 Task: Search one way flight ticket for 3 adults, 3 children in business from Des Moines: Des Moines International Airport to Jacksonville: Albert J. Ellis Airport on 5-3-2023. Choice of flights is Sun country airlines. Number of bags: 4 checked bags. Price is upto 79000. Outbound departure time preference is 0:00. Flight should be less emission only.
Action: Mouse moved to (357, 300)
Screenshot: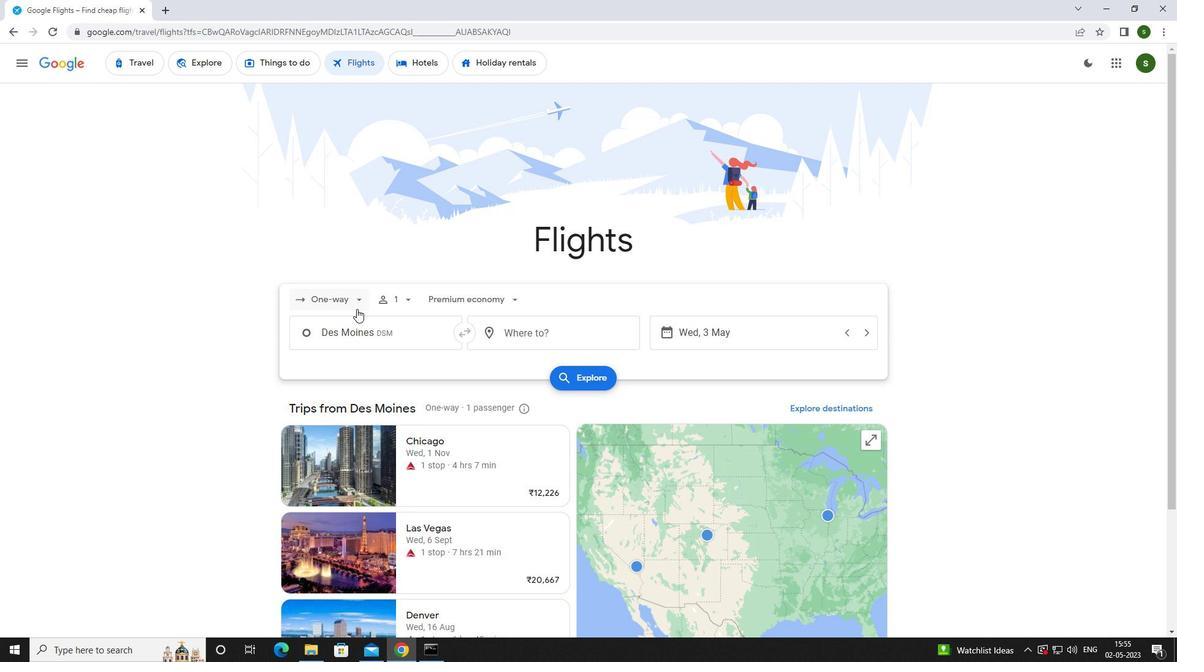 
Action: Mouse pressed left at (357, 300)
Screenshot: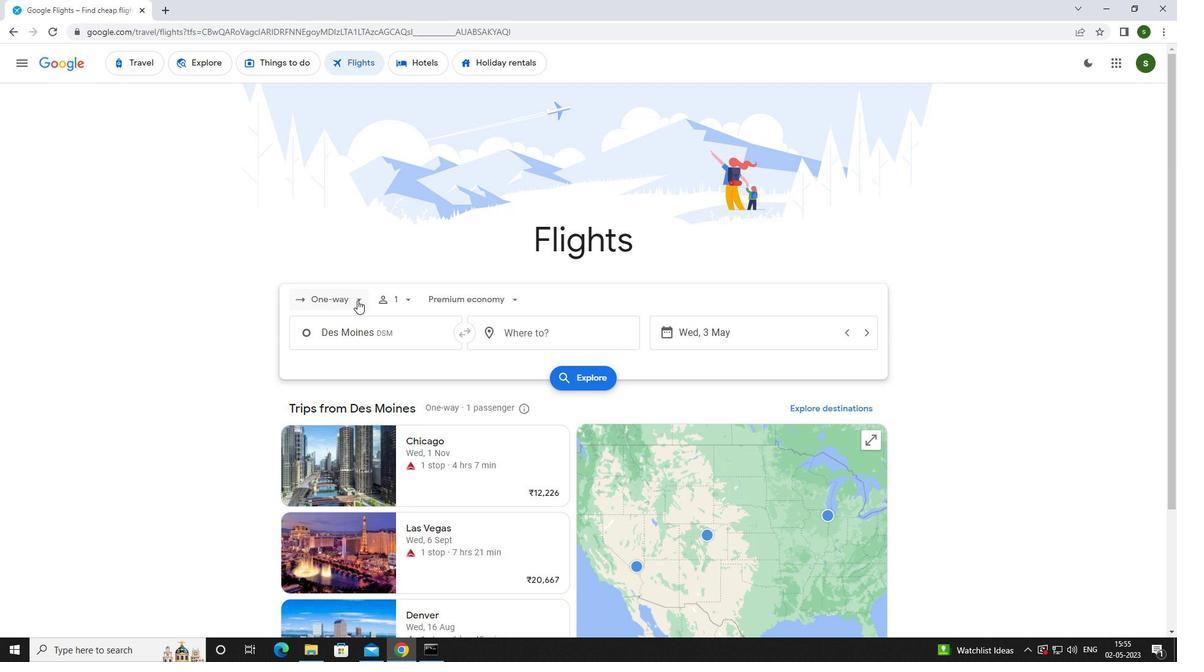 
Action: Mouse moved to (357, 353)
Screenshot: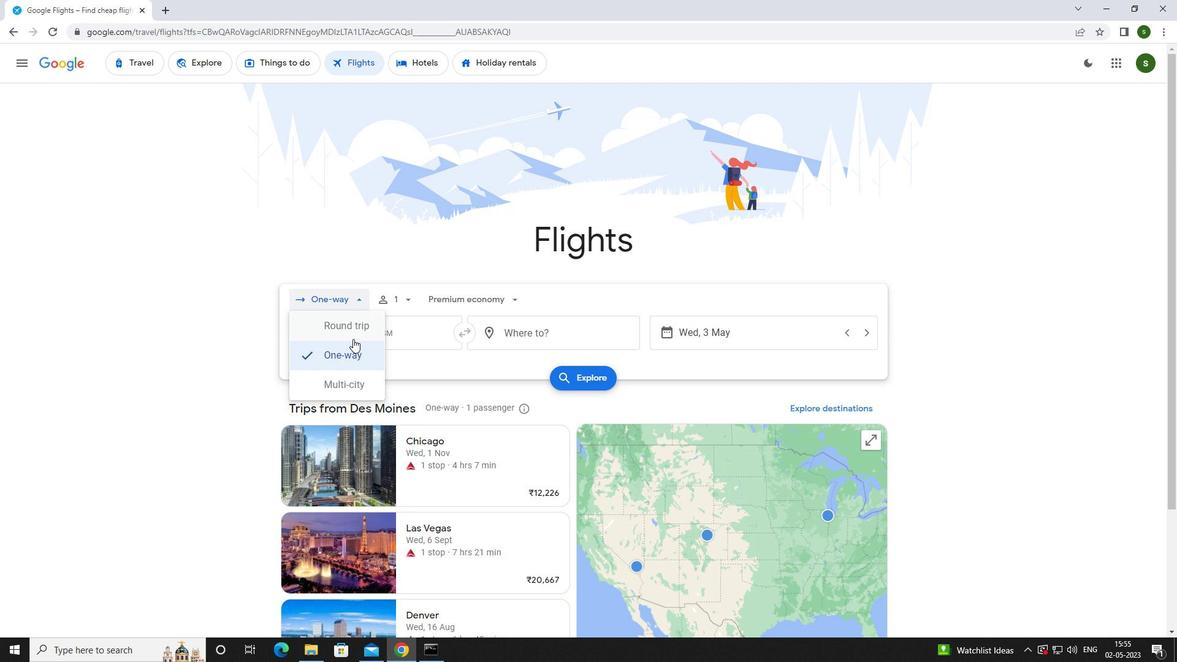 
Action: Mouse pressed left at (357, 353)
Screenshot: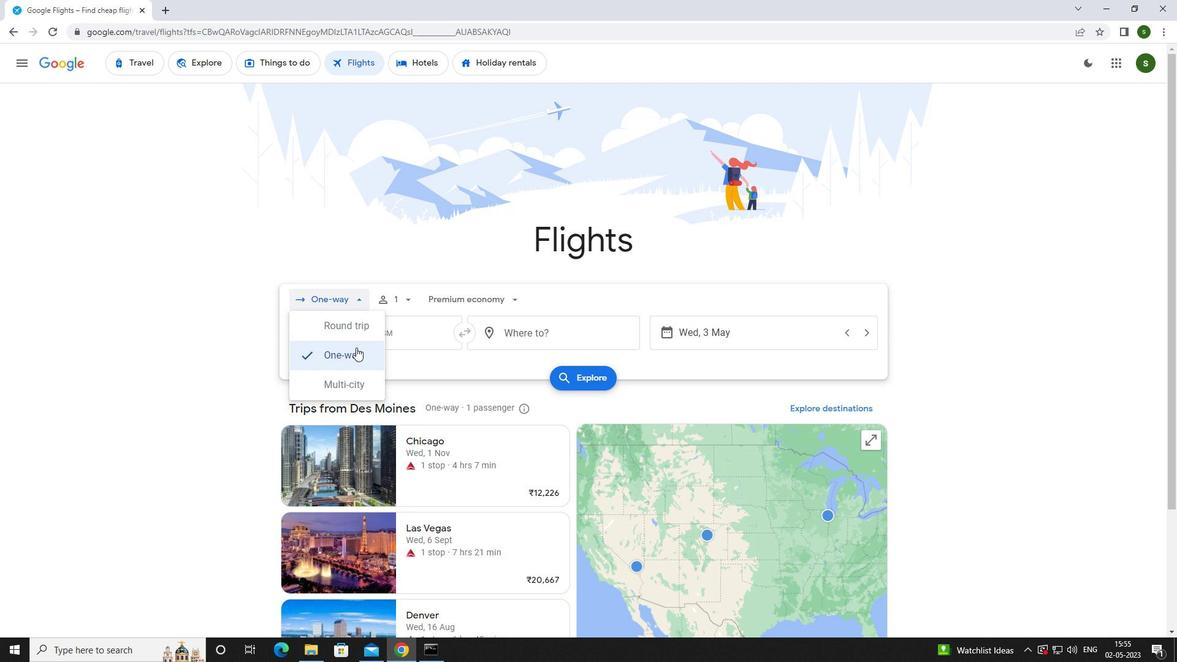 
Action: Mouse moved to (390, 294)
Screenshot: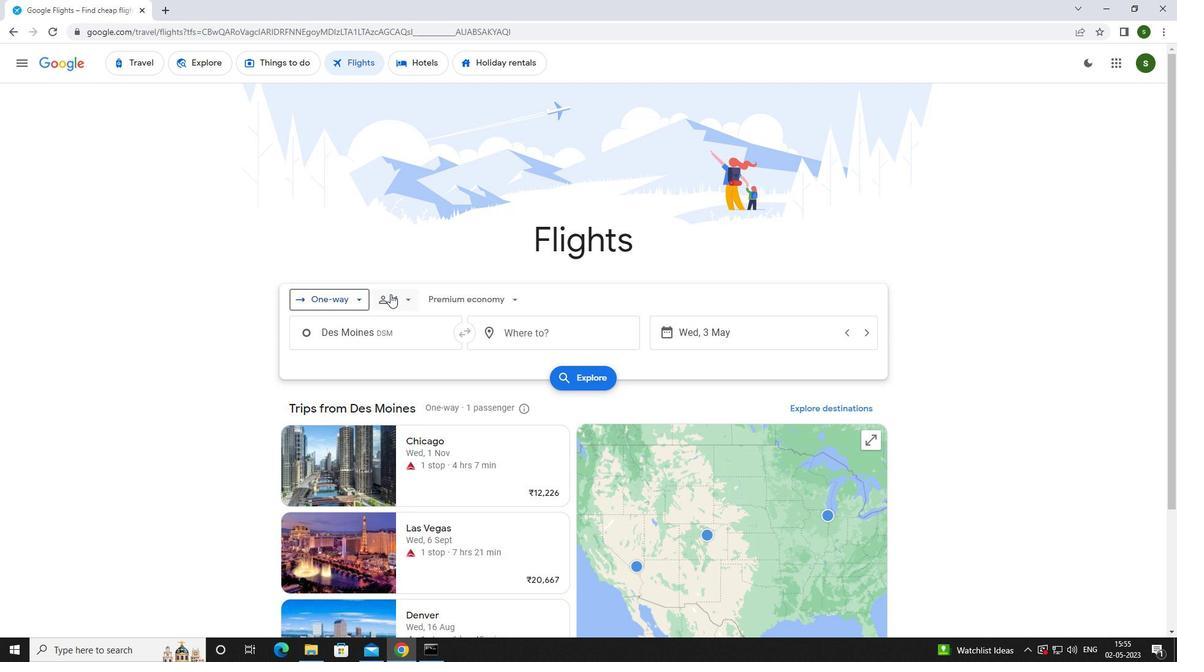 
Action: Mouse pressed left at (390, 294)
Screenshot: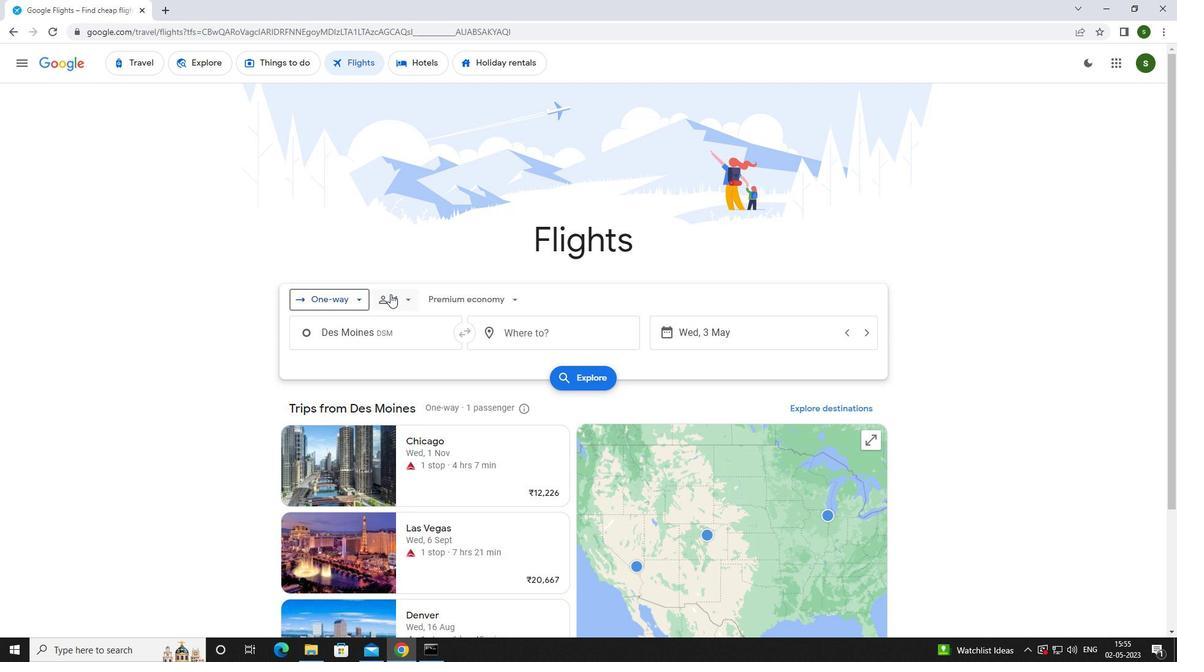 
Action: Mouse moved to (491, 330)
Screenshot: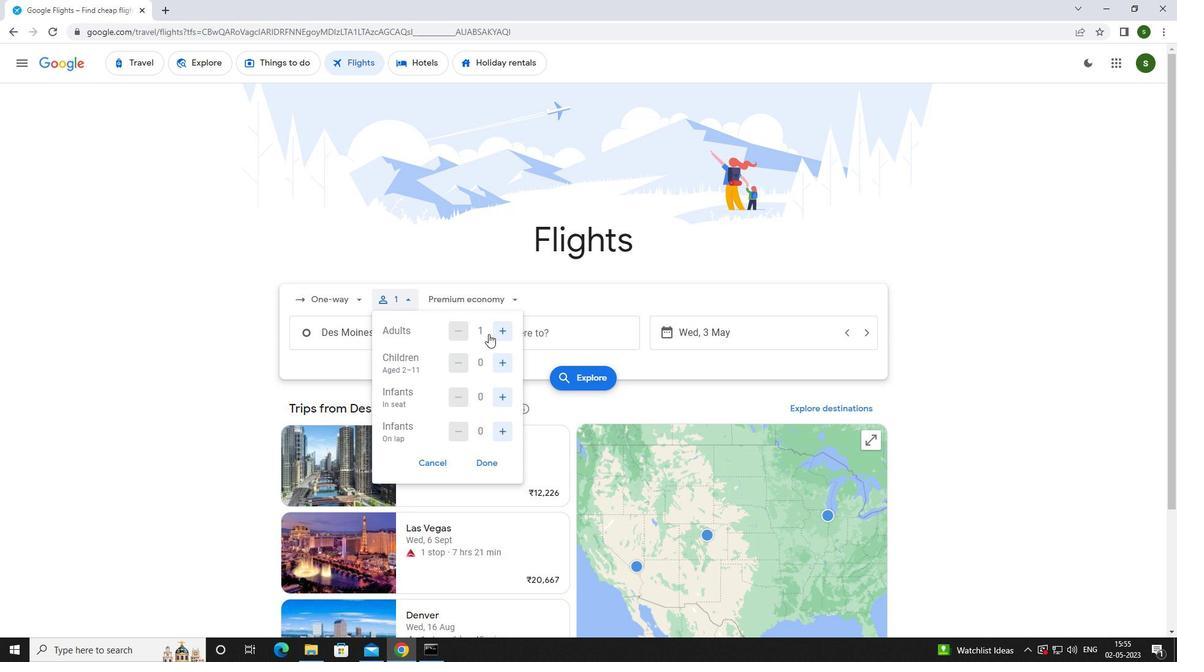 
Action: Mouse pressed left at (491, 330)
Screenshot: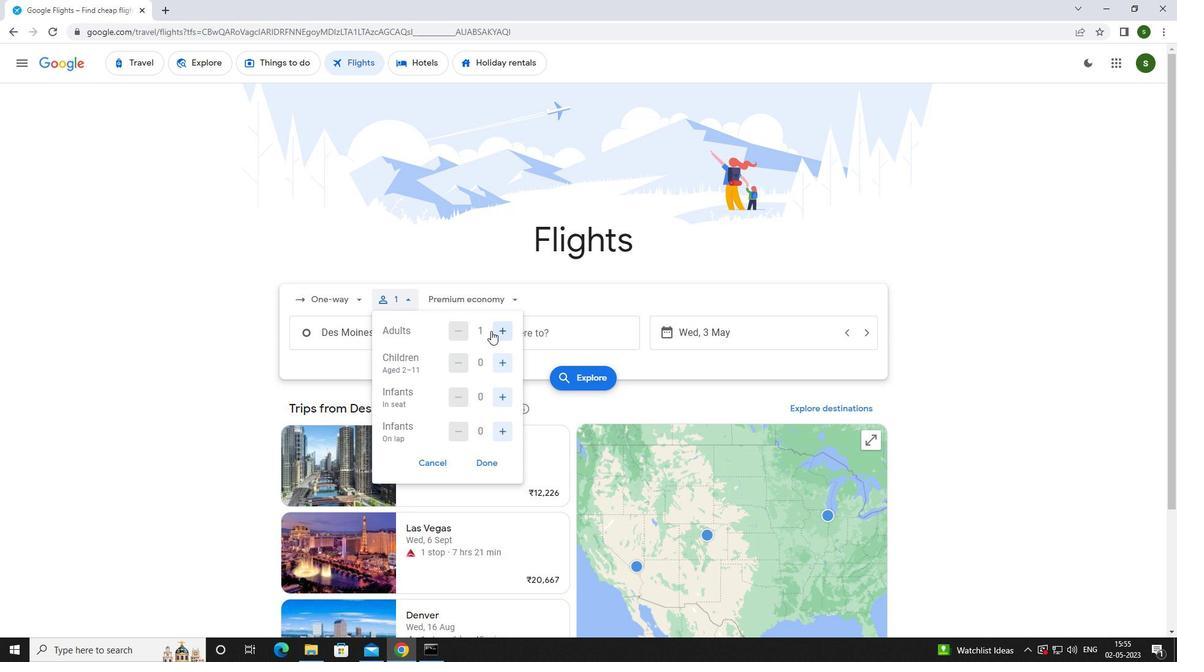 
Action: Mouse moved to (493, 330)
Screenshot: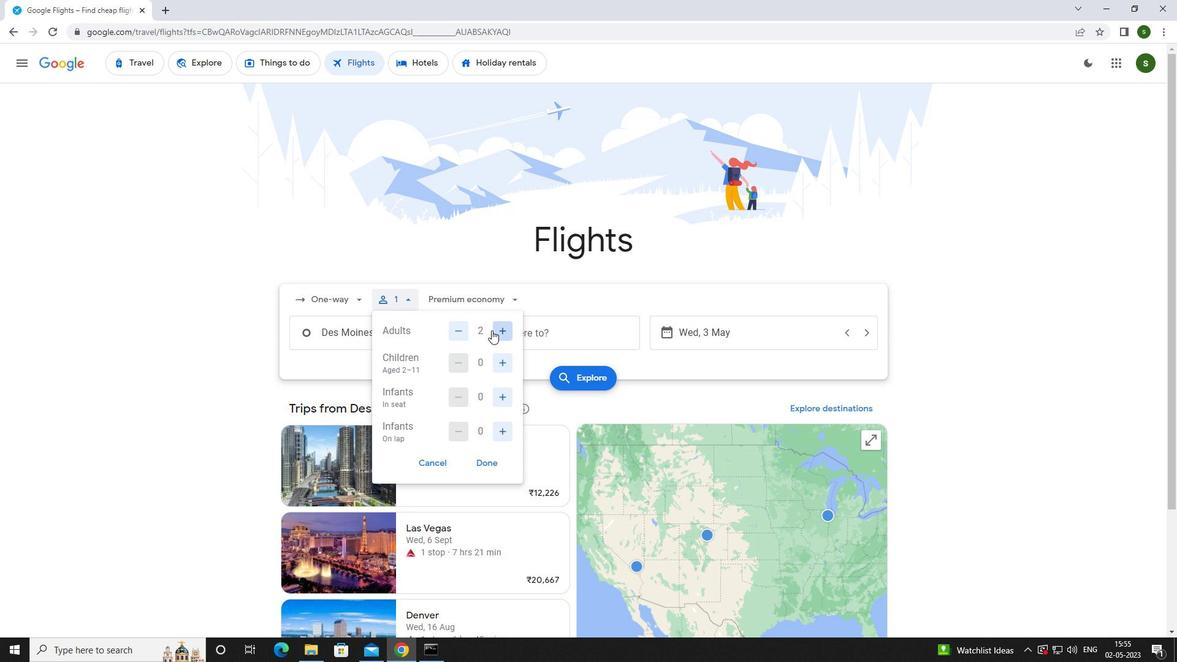 
Action: Mouse pressed left at (493, 330)
Screenshot: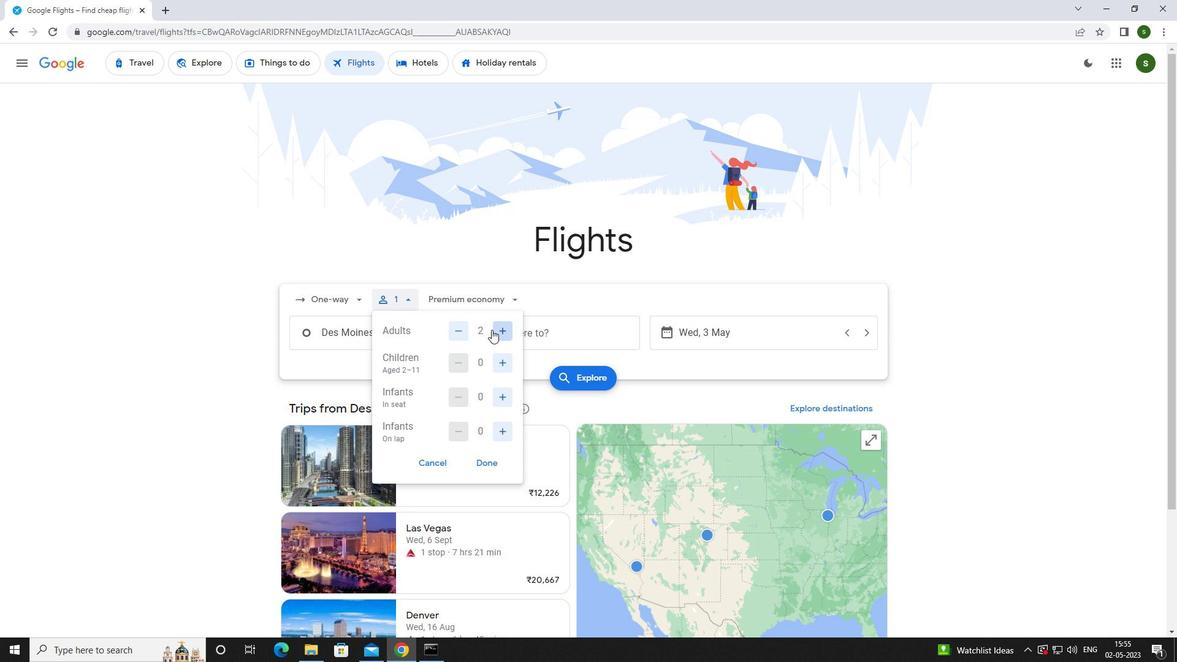 
Action: Mouse moved to (504, 360)
Screenshot: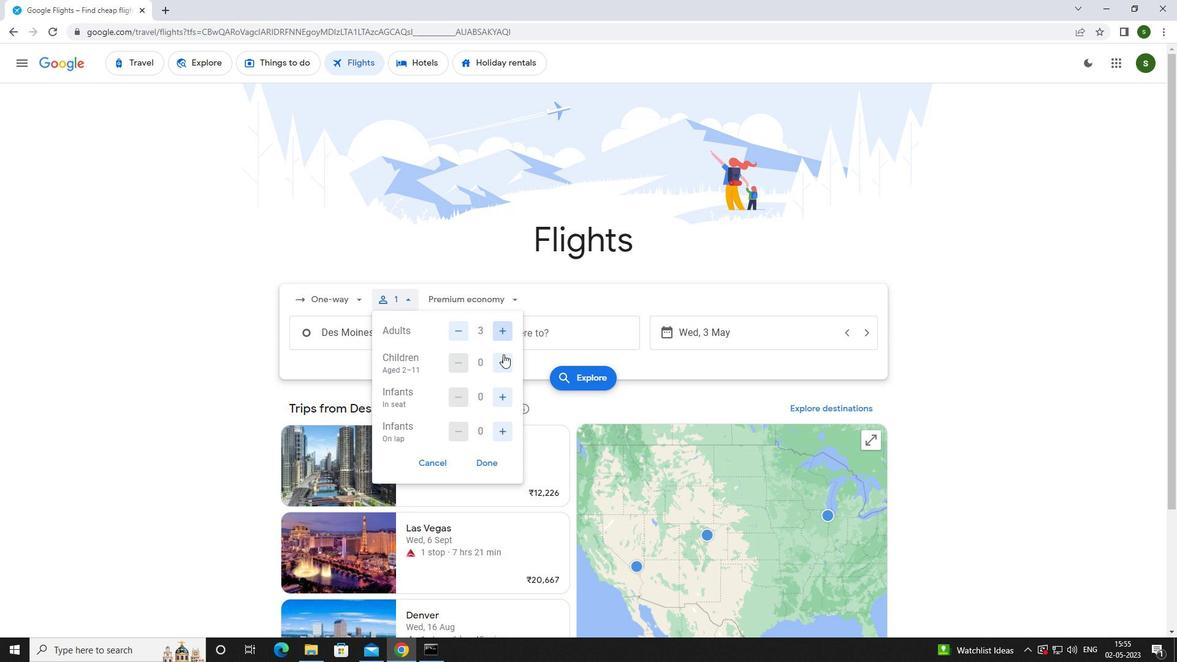 
Action: Mouse pressed left at (504, 360)
Screenshot: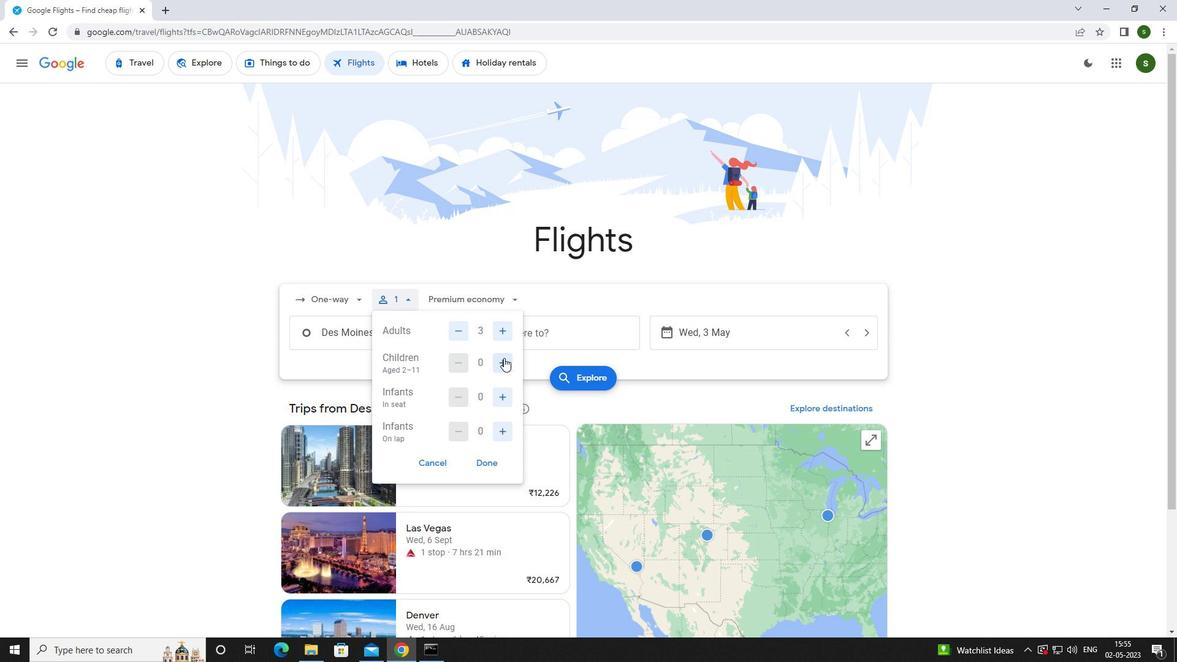 
Action: Mouse pressed left at (504, 360)
Screenshot: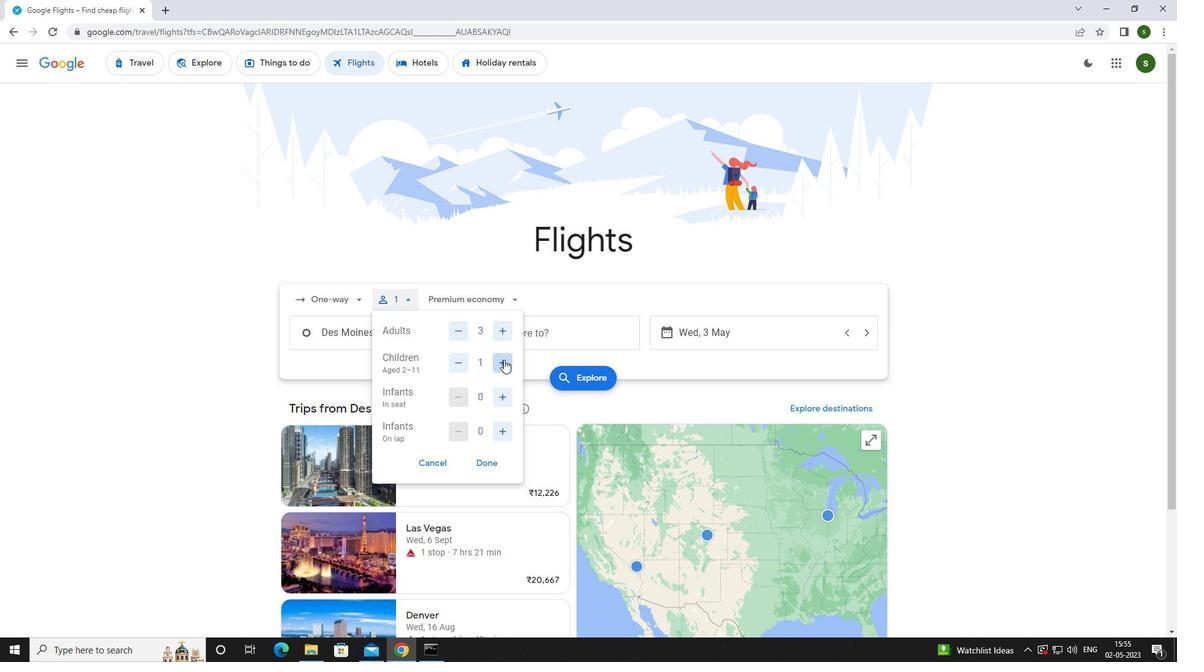
Action: Mouse pressed left at (504, 360)
Screenshot: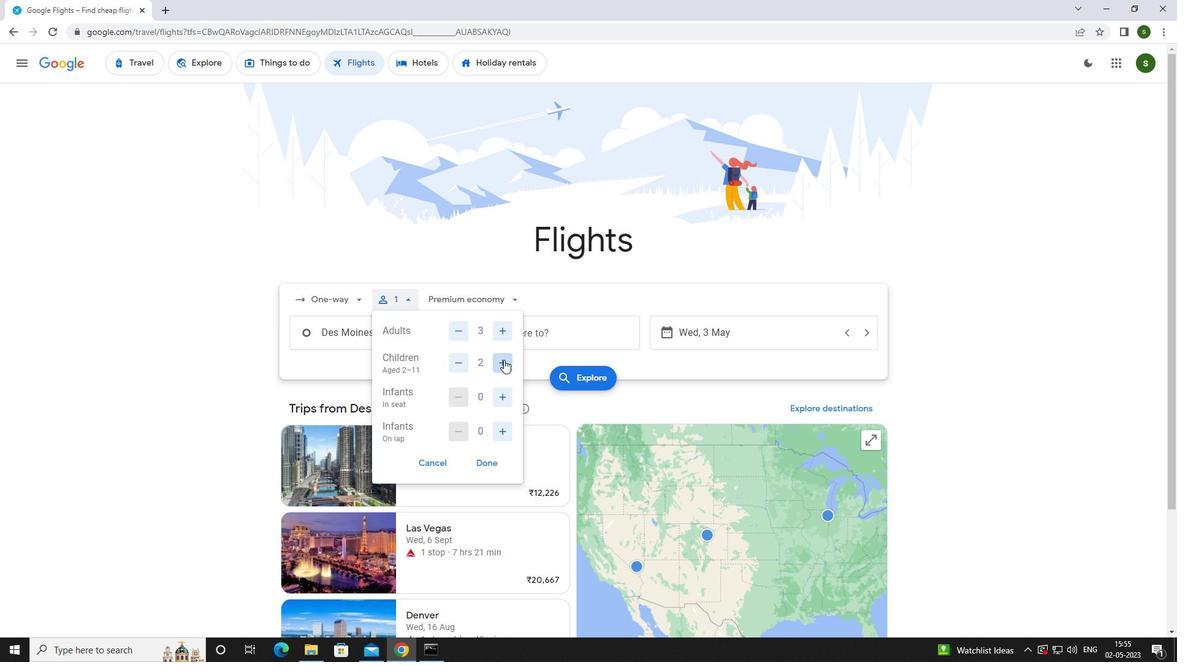 
Action: Mouse moved to (488, 295)
Screenshot: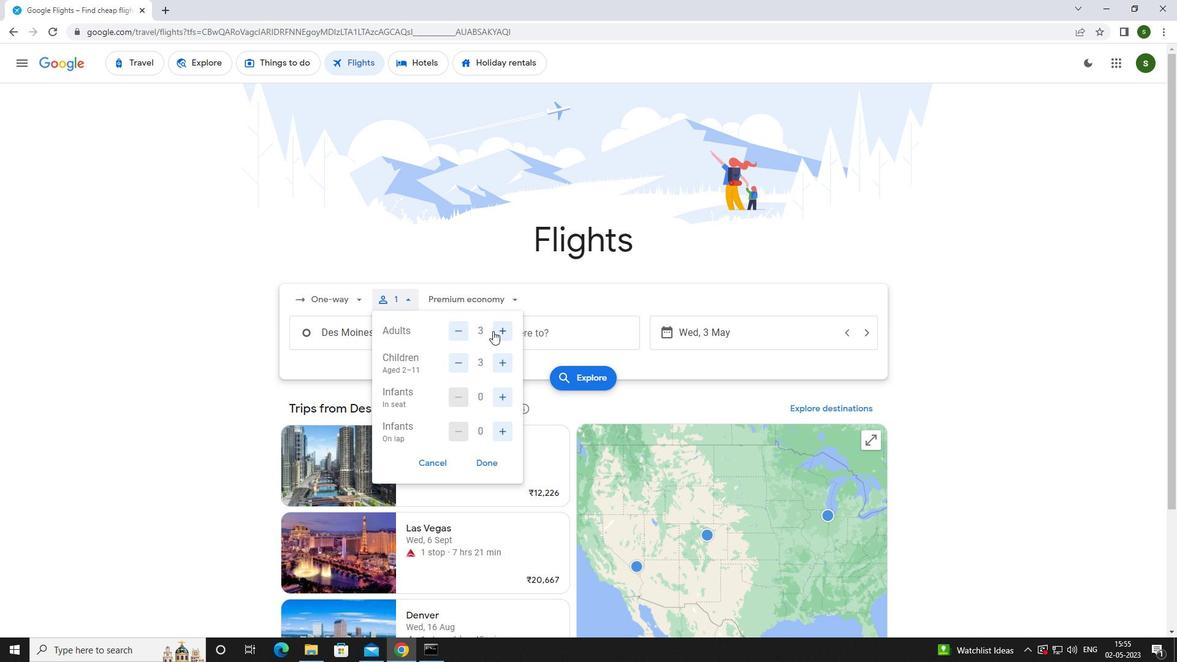 
Action: Mouse pressed left at (488, 295)
Screenshot: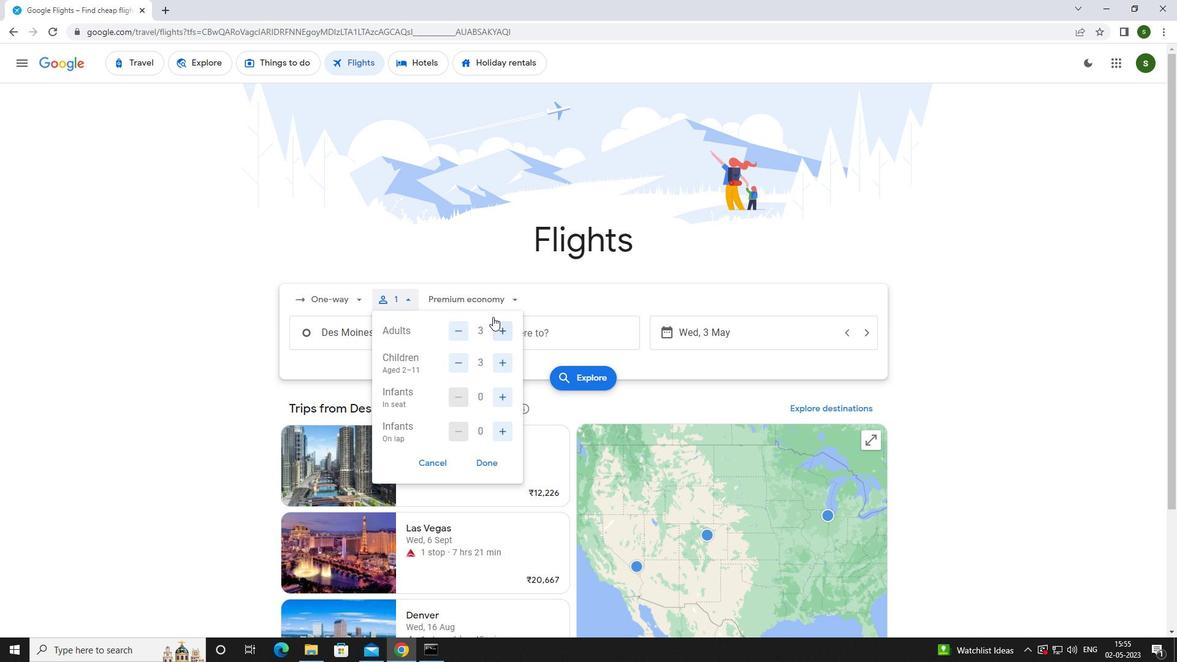 
Action: Mouse moved to (504, 382)
Screenshot: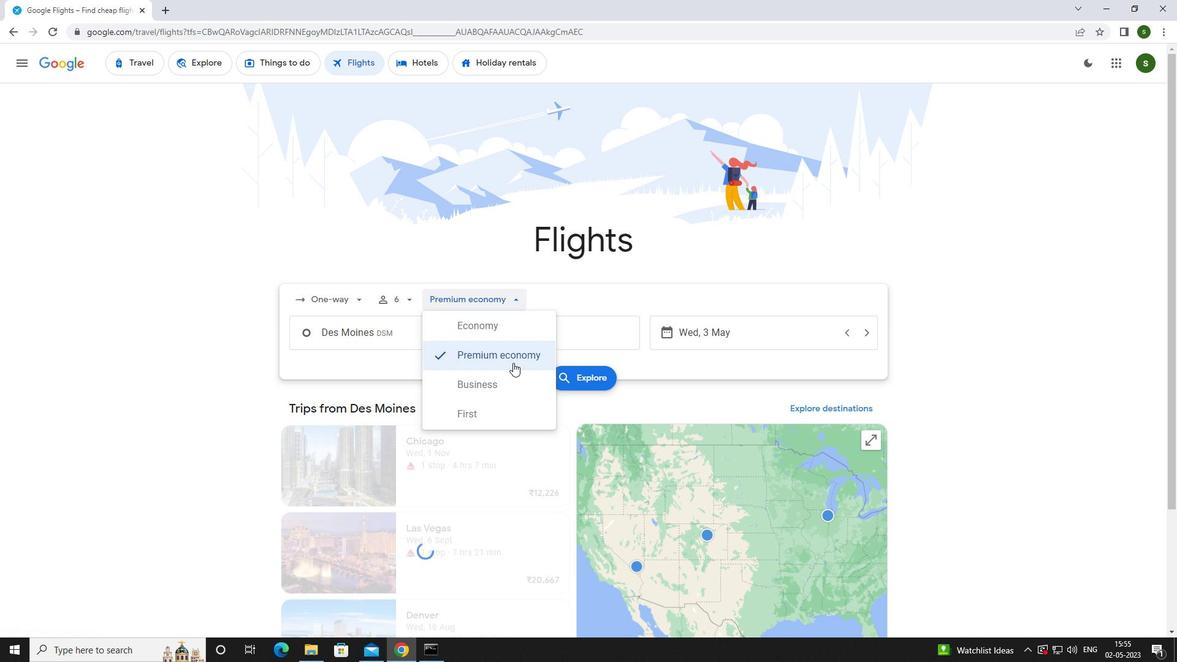 
Action: Mouse pressed left at (504, 382)
Screenshot: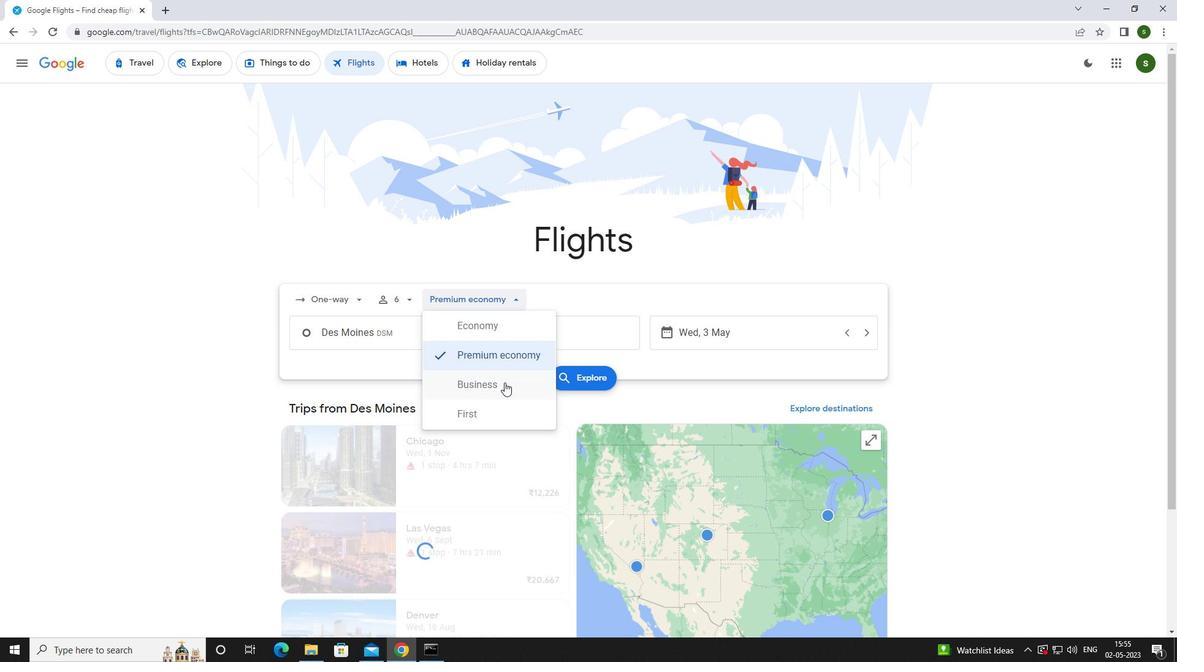 
Action: Mouse moved to (416, 336)
Screenshot: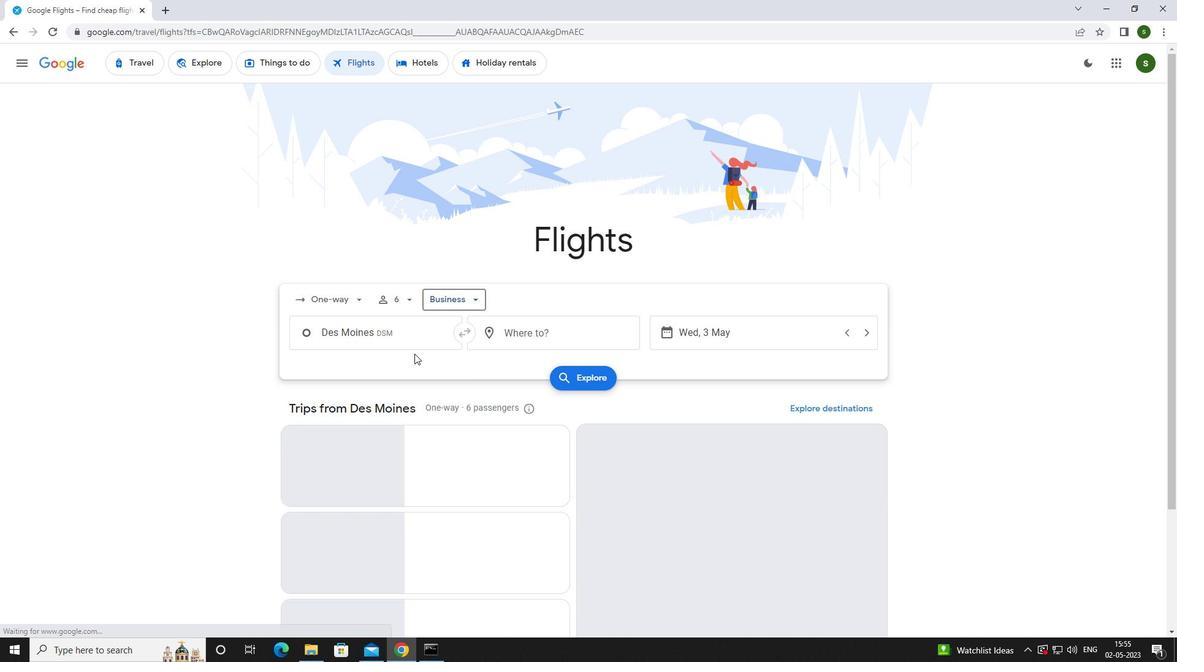
Action: Mouse pressed left at (416, 336)
Screenshot: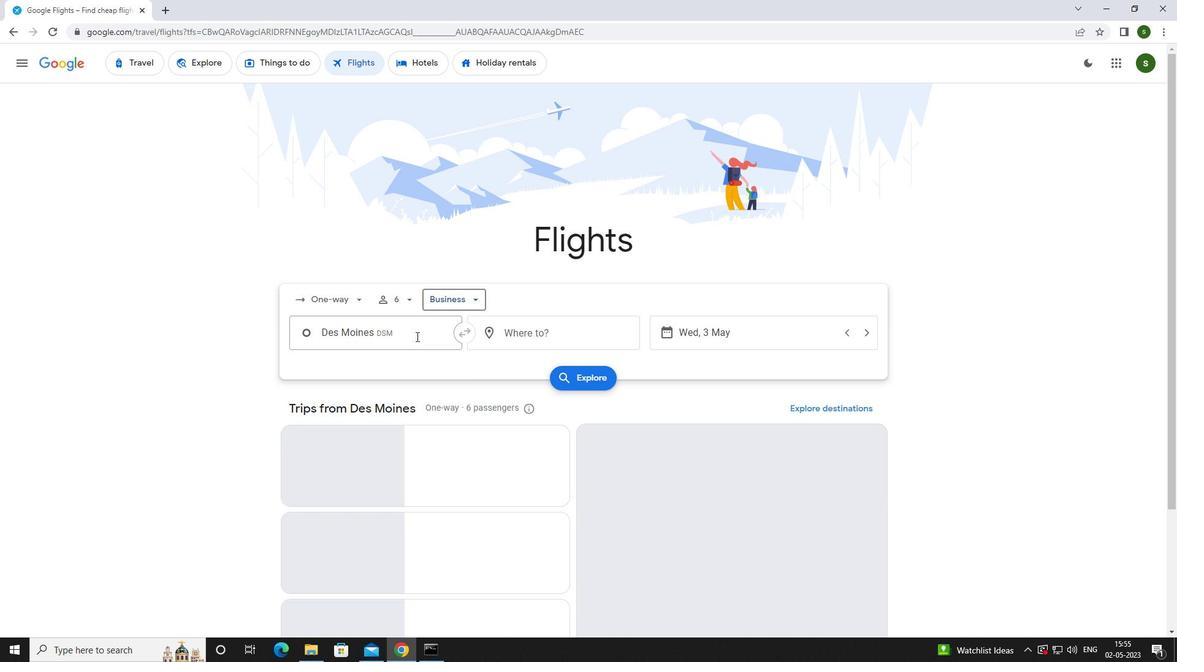 
Action: Mouse moved to (421, 336)
Screenshot: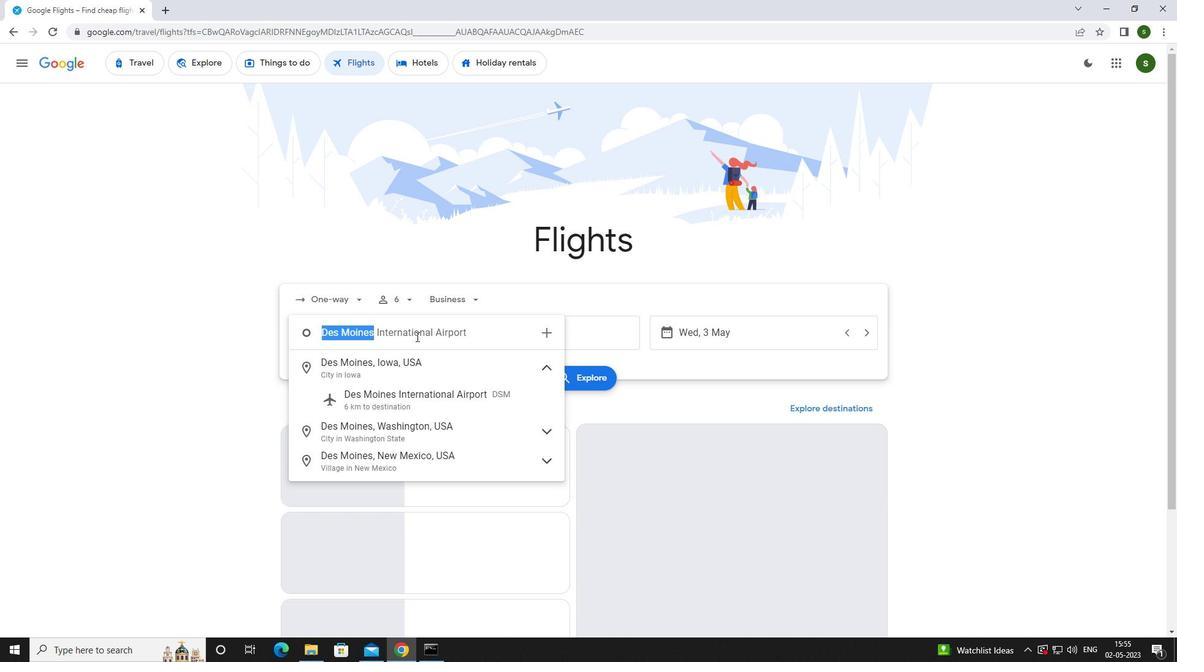 
Action: Key pressed <Key.caps_lock>d<Key.caps_lock>es<Key.space><Key.caps_lock>
Screenshot: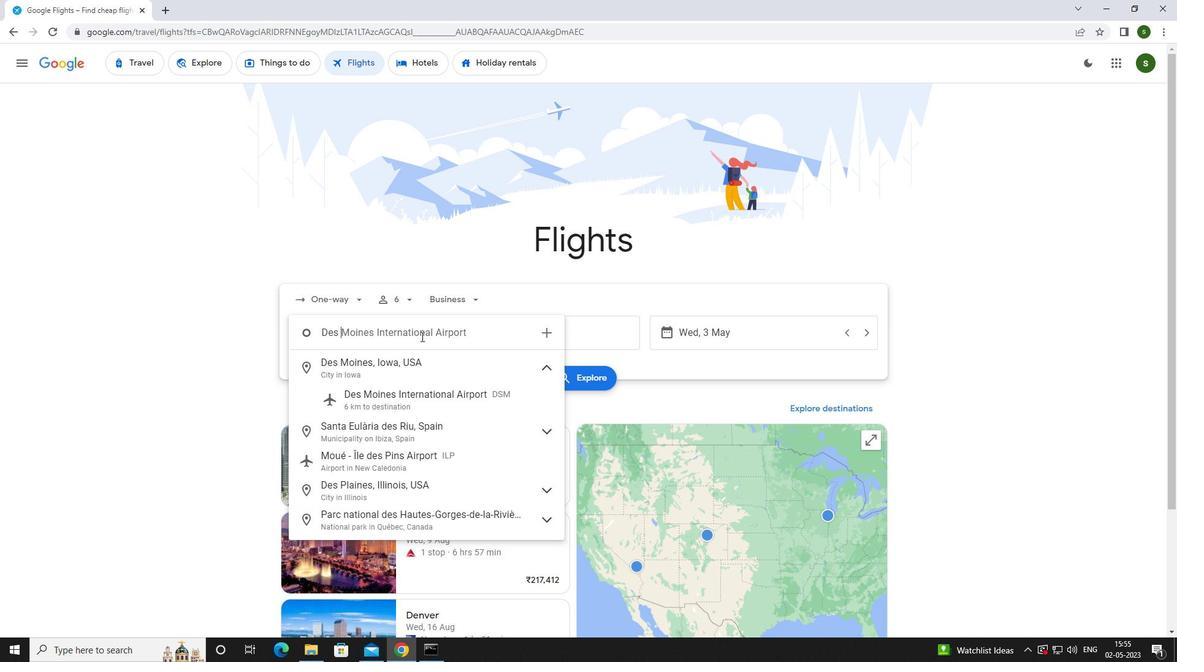 
Action: Mouse moved to (421, 393)
Screenshot: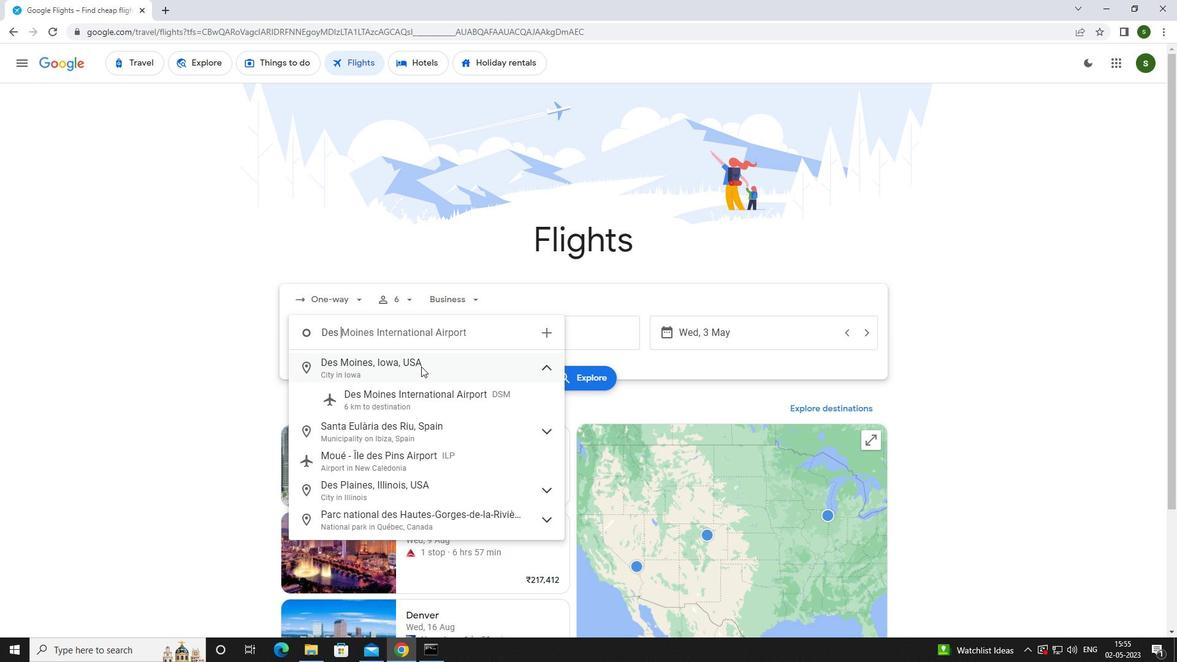 
Action: Mouse pressed left at (421, 393)
Screenshot: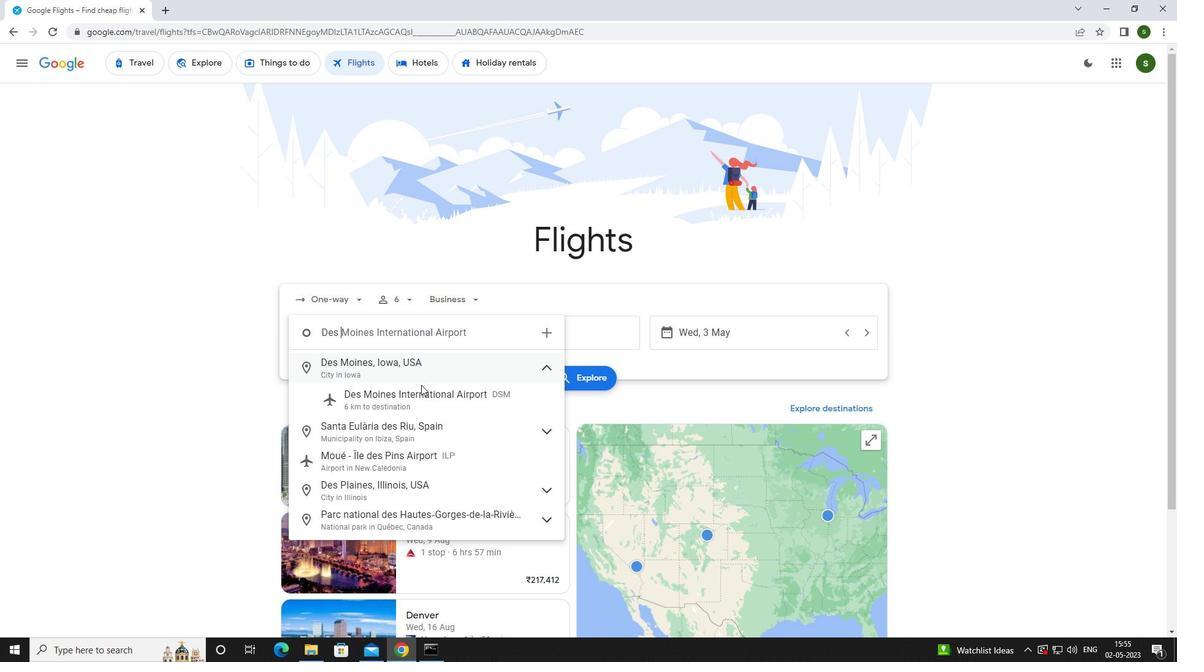 
Action: Mouse moved to (572, 338)
Screenshot: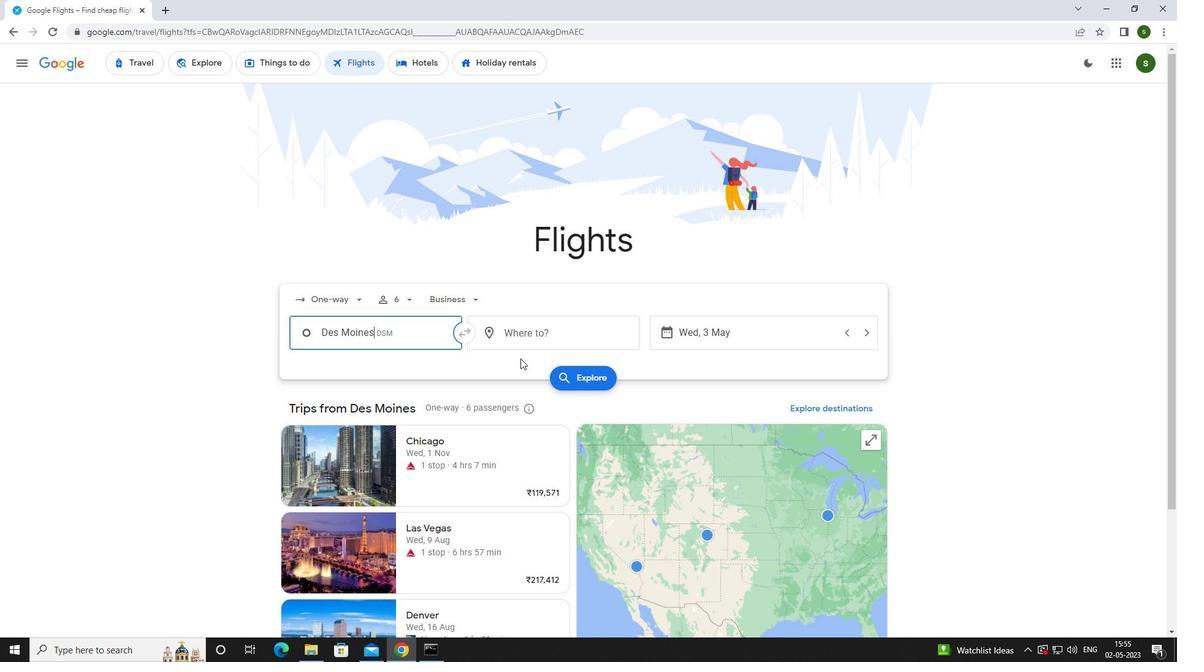 
Action: Mouse pressed left at (572, 338)
Screenshot: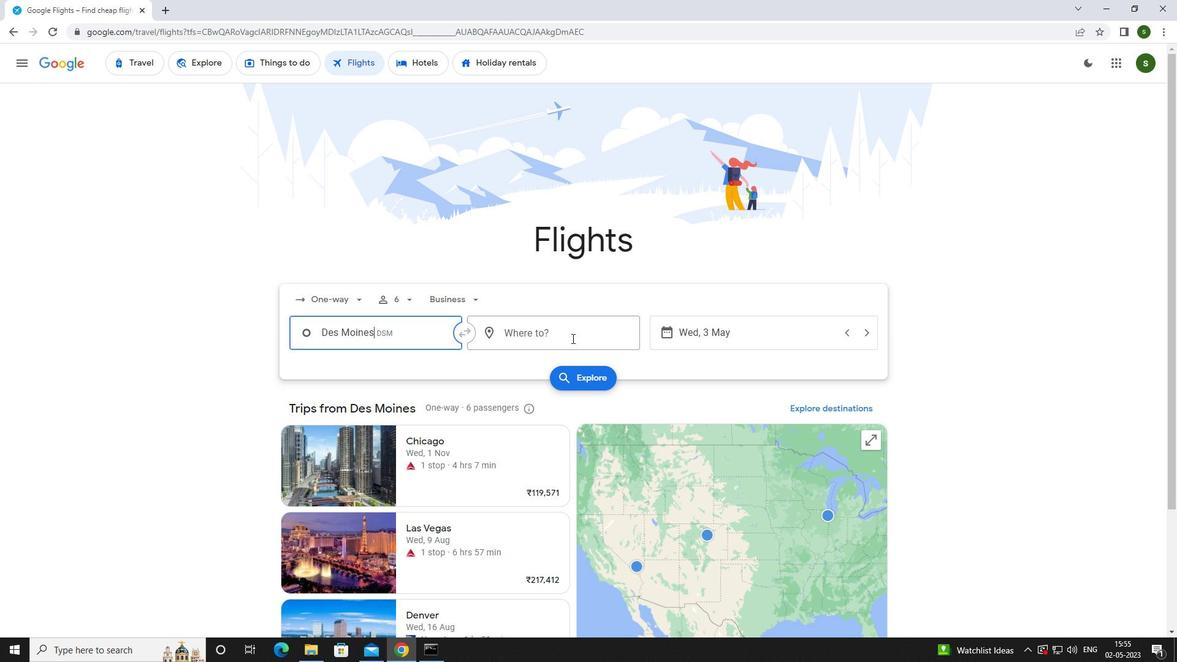 
Action: Mouse moved to (531, 359)
Screenshot: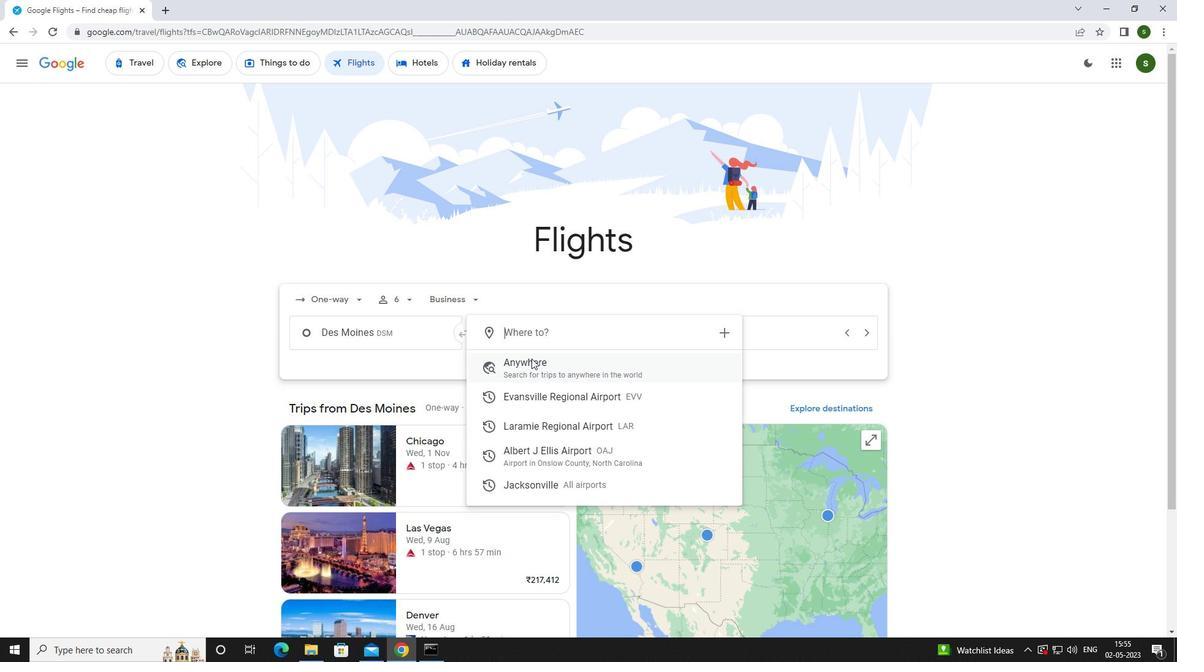 
Action: Key pressed a<Key.caps_lock>lbert<Key.space>
Screenshot: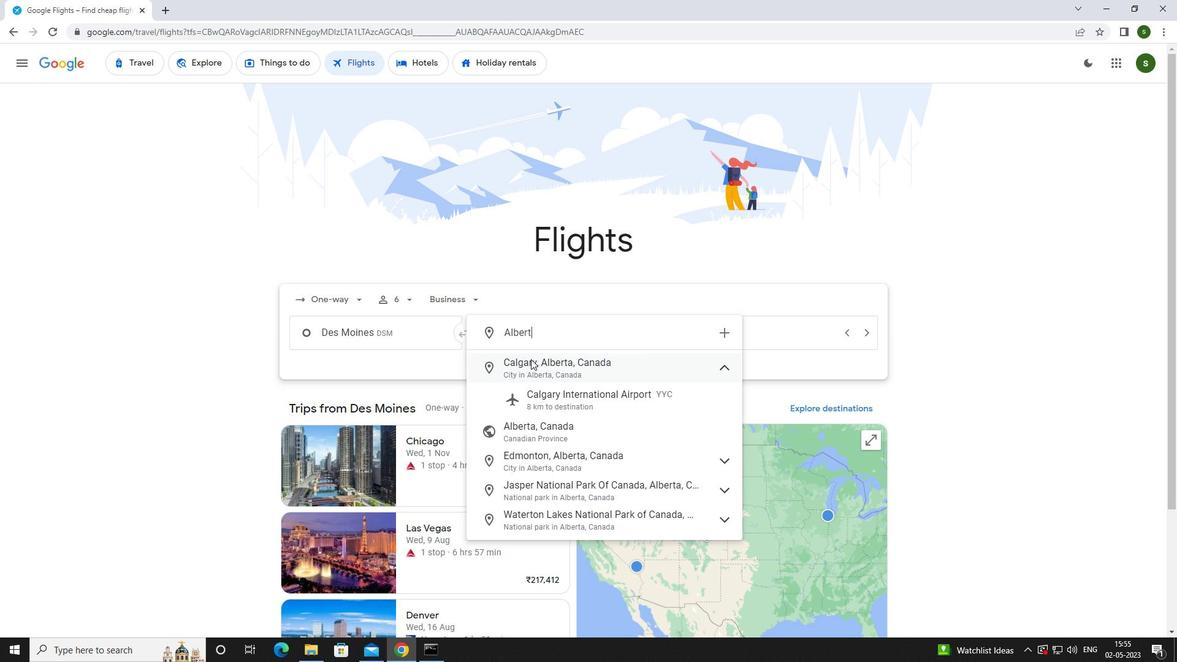 
Action: Mouse moved to (545, 374)
Screenshot: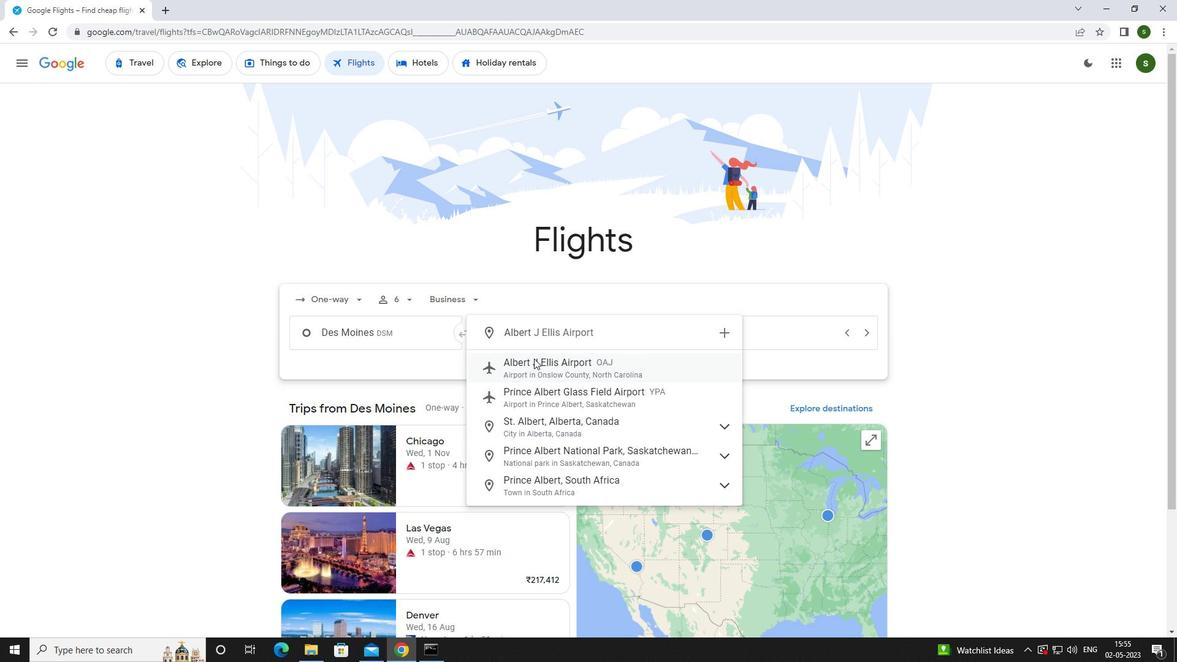 
Action: Mouse pressed left at (545, 374)
Screenshot: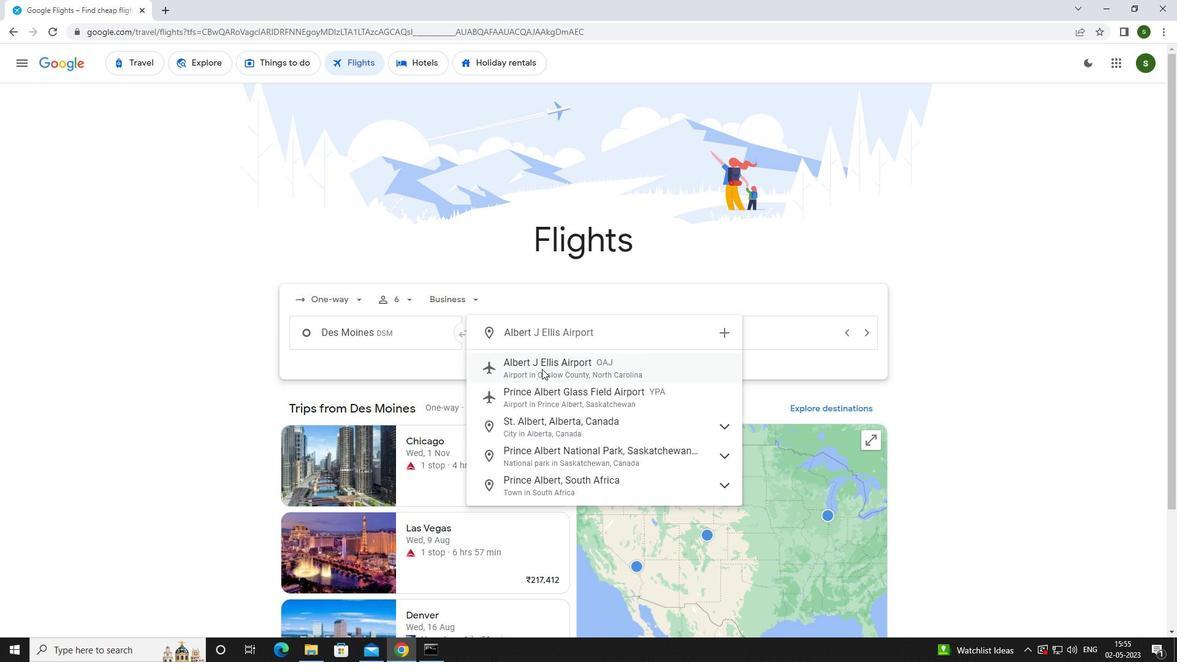 
Action: Mouse moved to (737, 336)
Screenshot: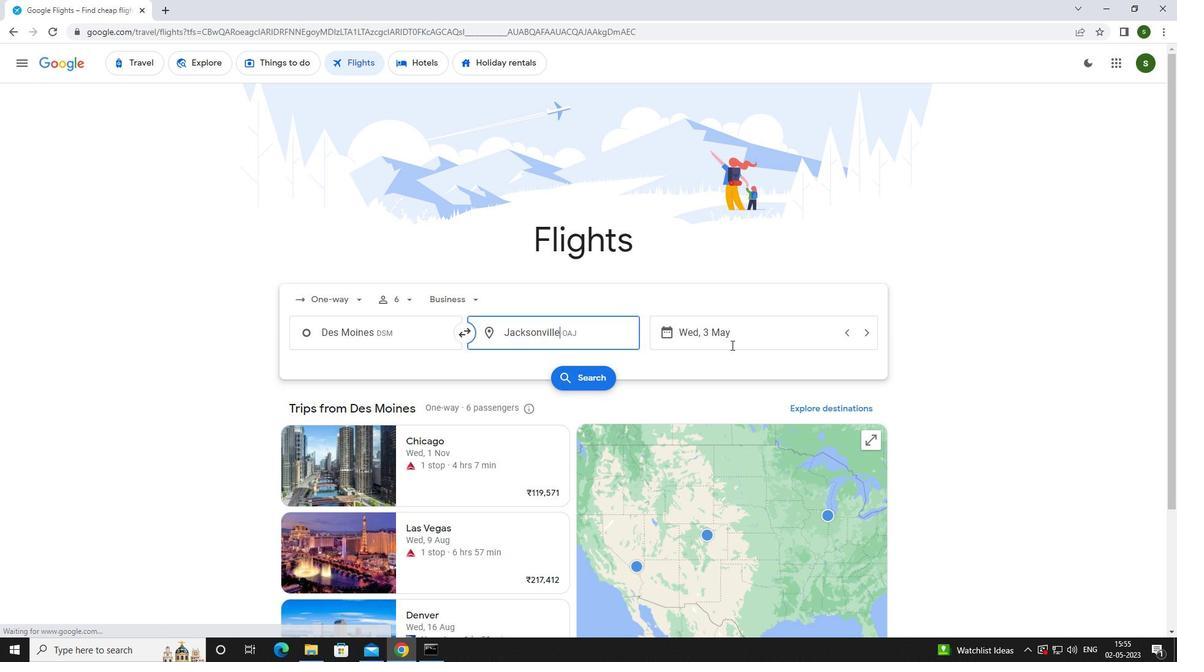 
Action: Mouse pressed left at (737, 336)
Screenshot: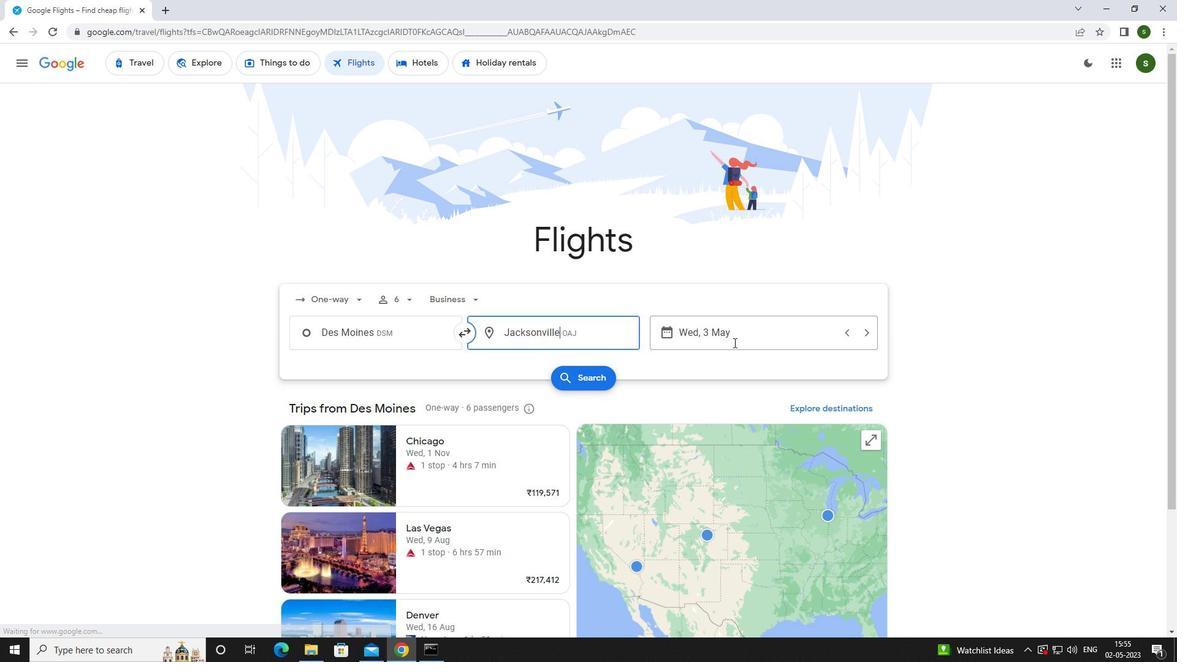 
Action: Mouse moved to (536, 420)
Screenshot: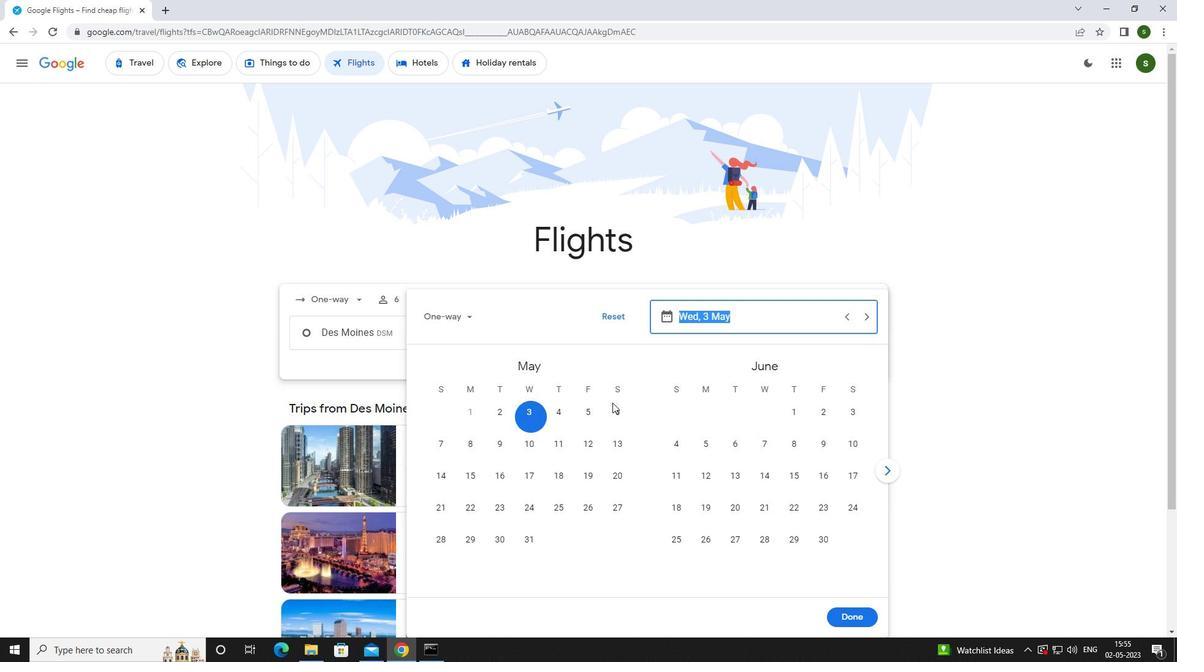 
Action: Mouse pressed left at (536, 420)
Screenshot: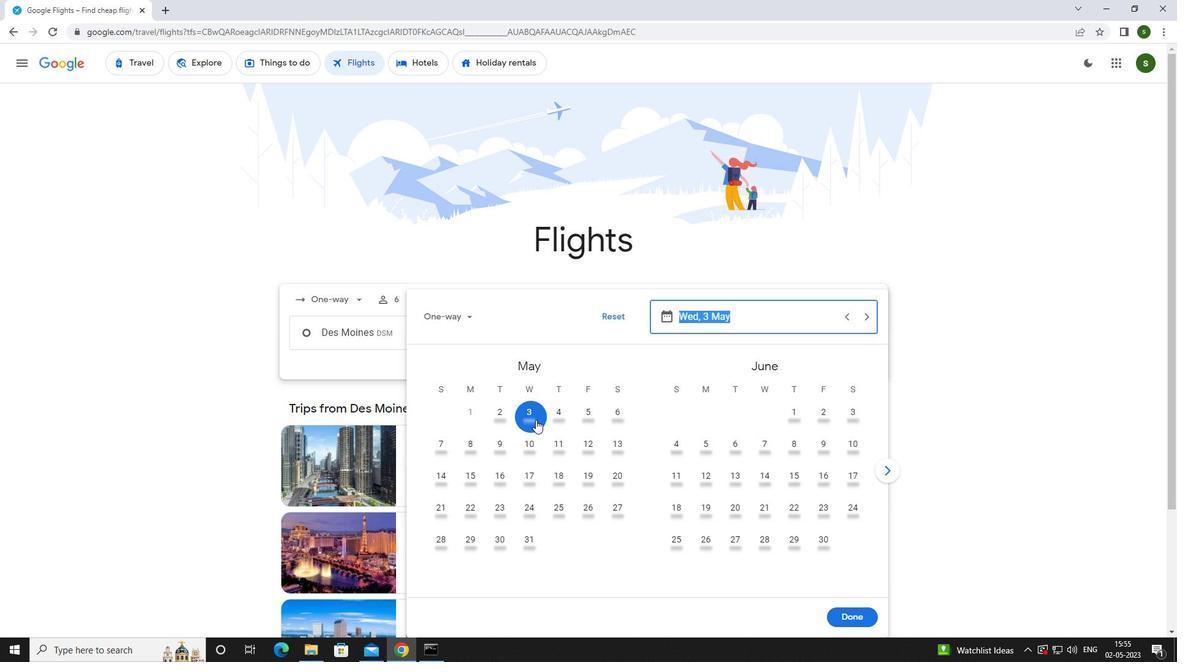 
Action: Mouse moved to (852, 609)
Screenshot: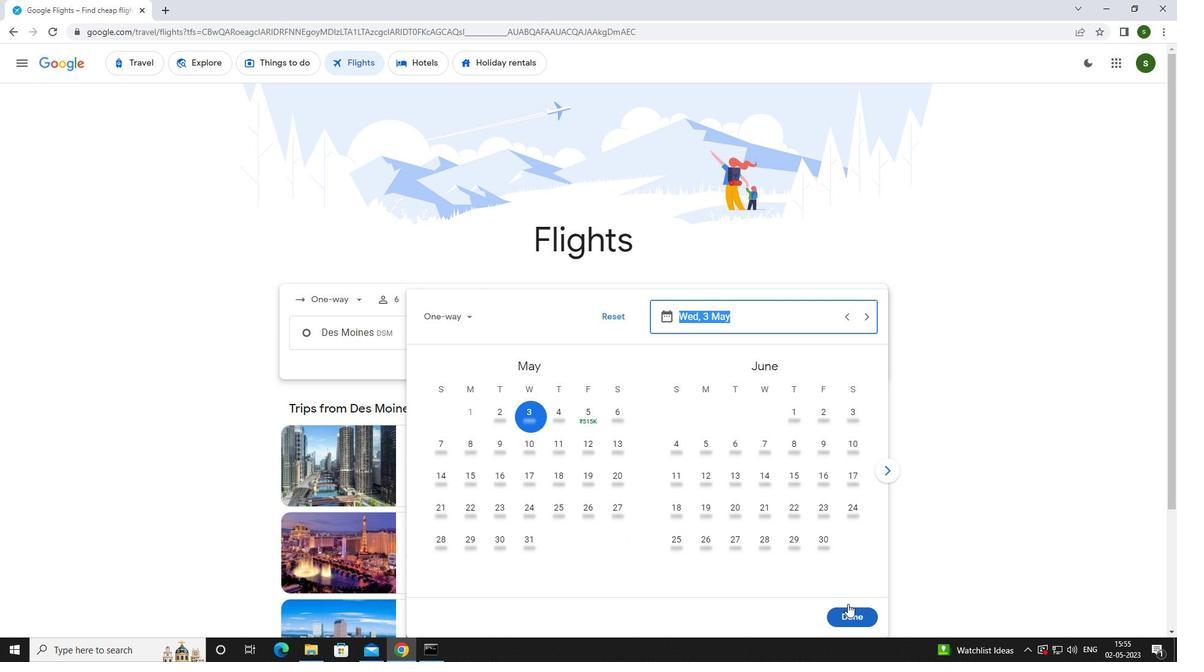 
Action: Mouse pressed left at (852, 609)
Screenshot: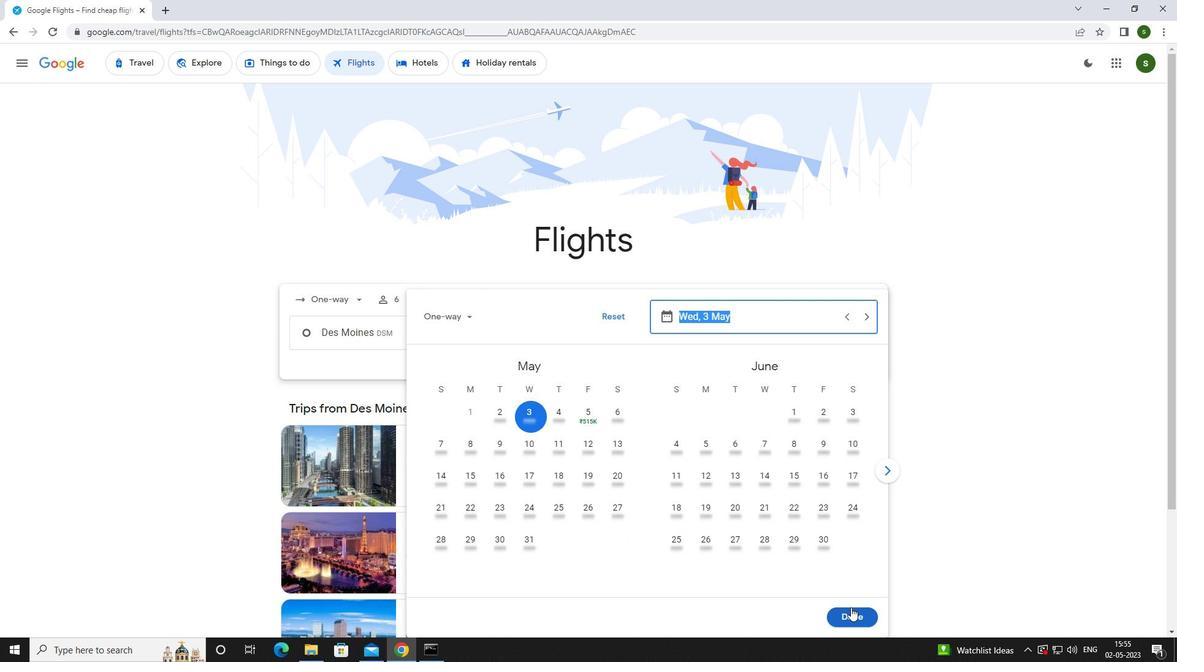 
Action: Mouse moved to (581, 387)
Screenshot: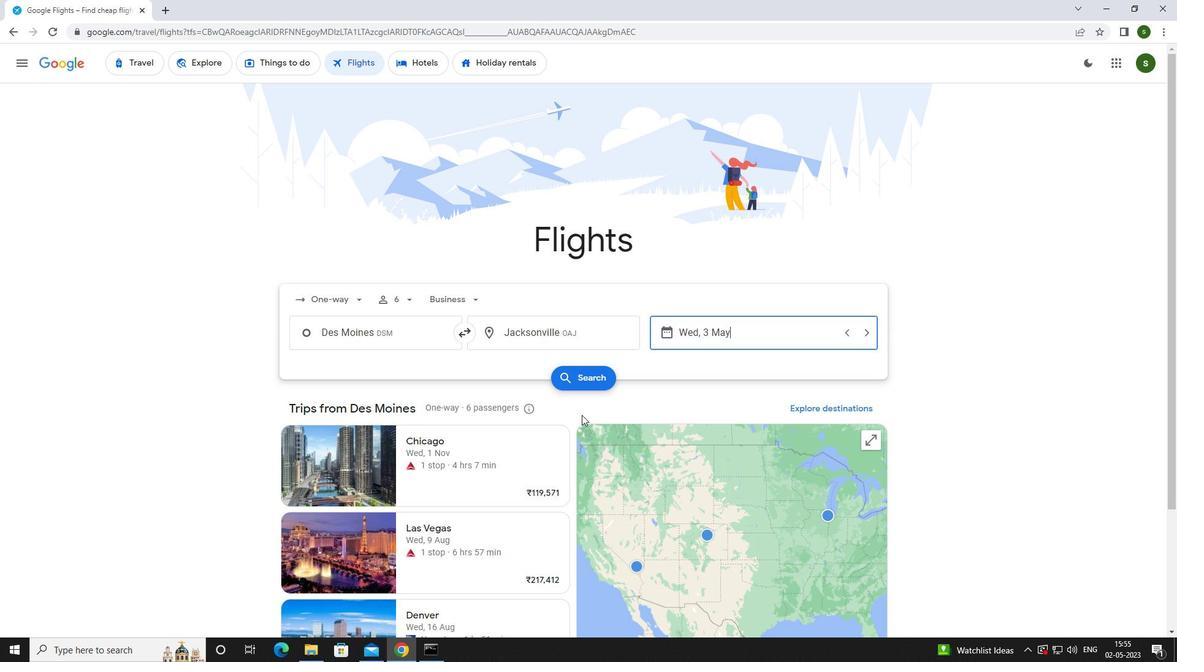 
Action: Mouse pressed left at (581, 387)
Screenshot: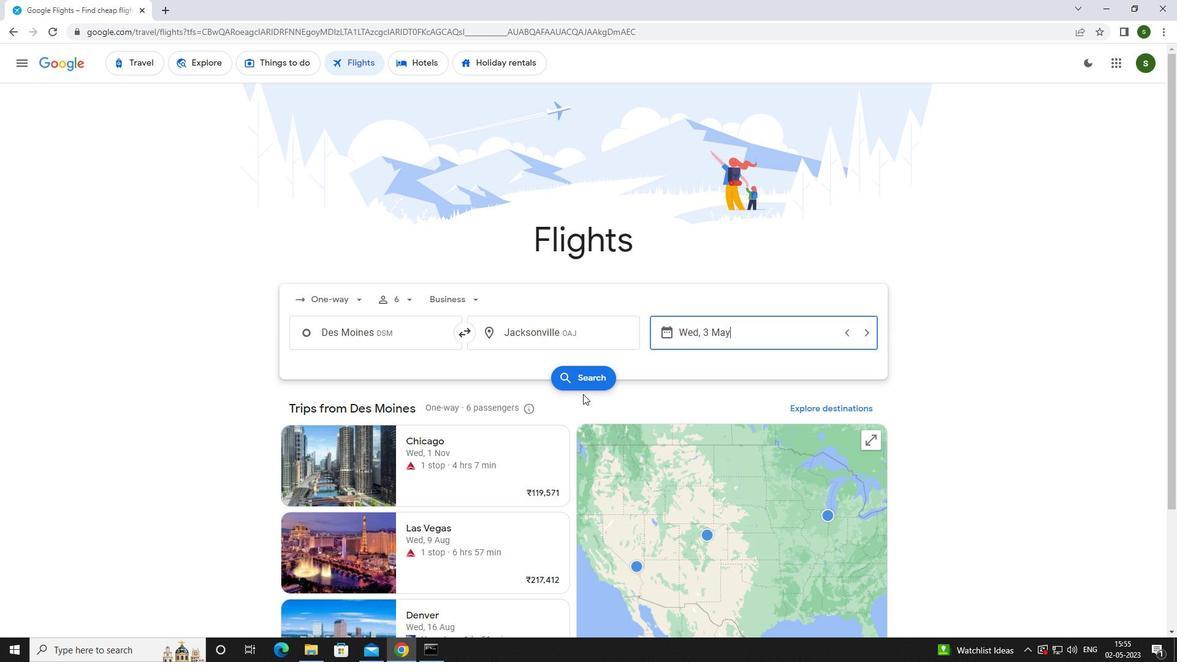 
Action: Mouse moved to (306, 169)
Screenshot: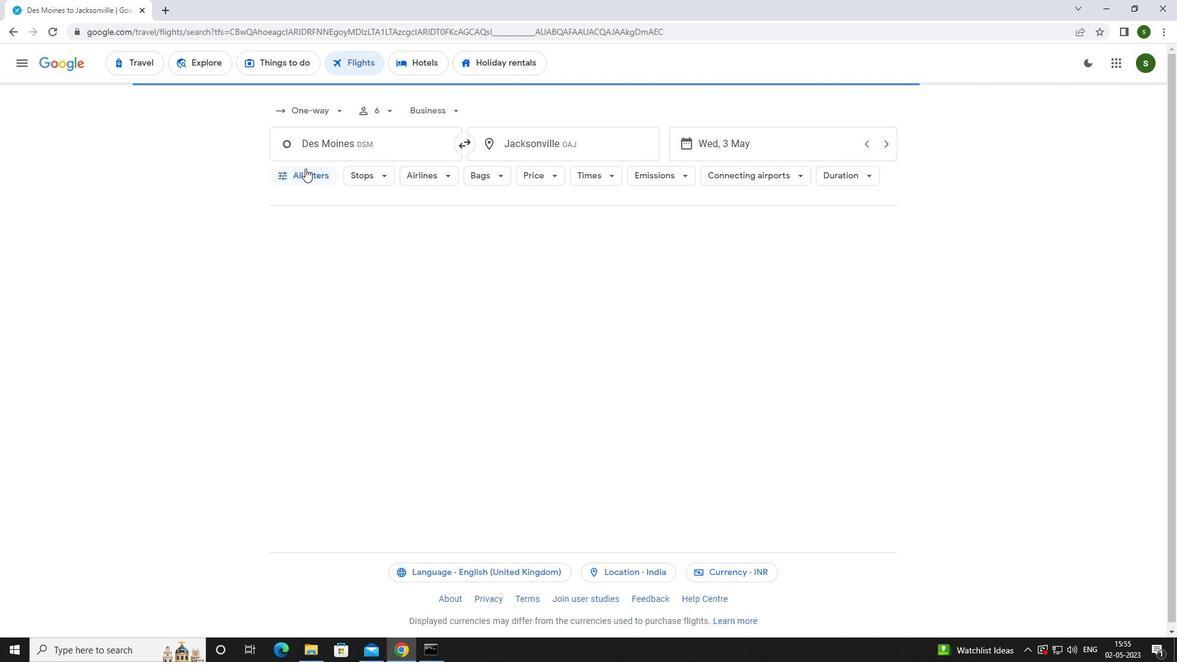 
Action: Mouse pressed left at (306, 169)
Screenshot: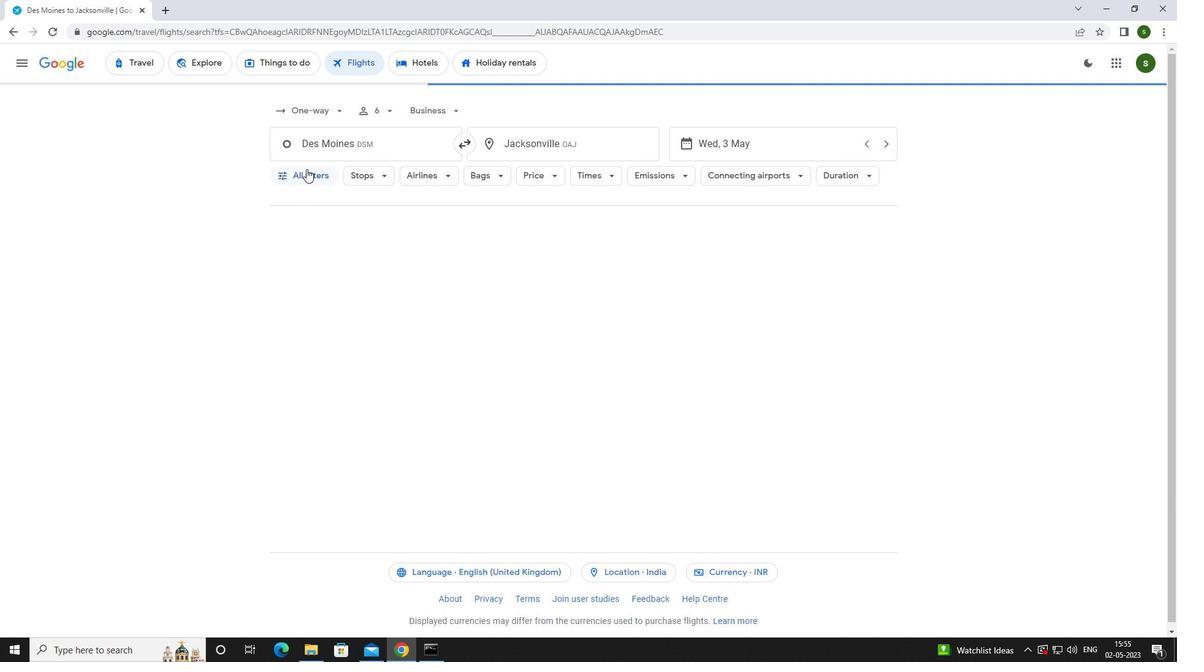 
Action: Mouse moved to (461, 439)
Screenshot: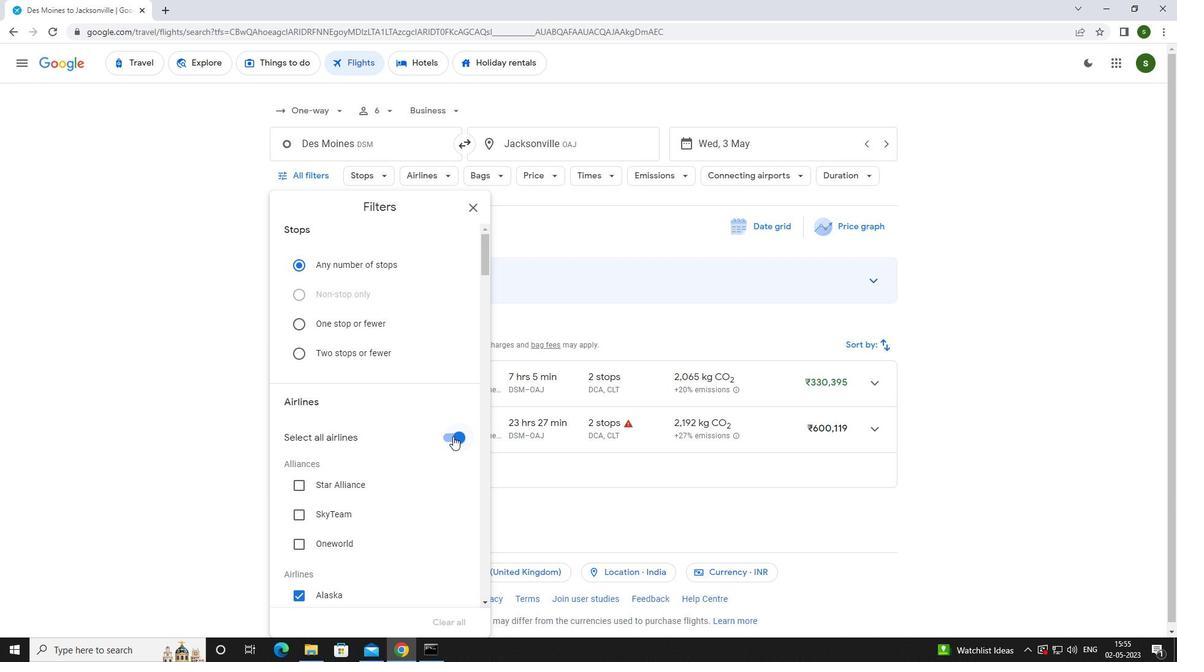 
Action: Mouse pressed left at (461, 439)
Screenshot: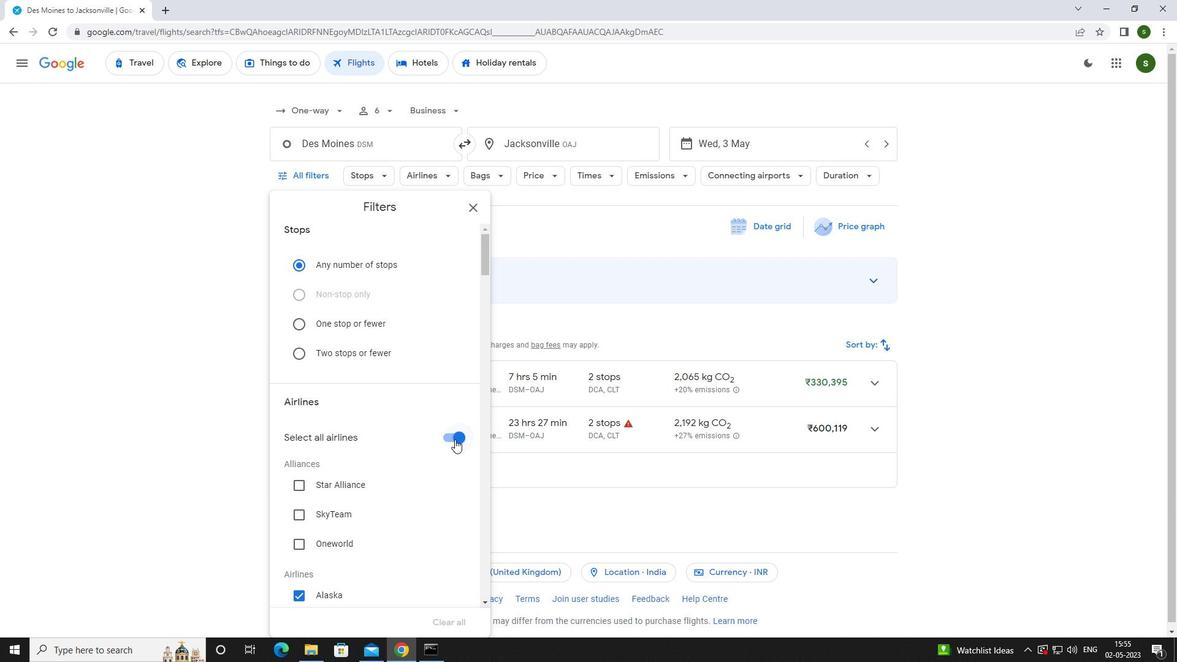 
Action: Mouse moved to (417, 369)
Screenshot: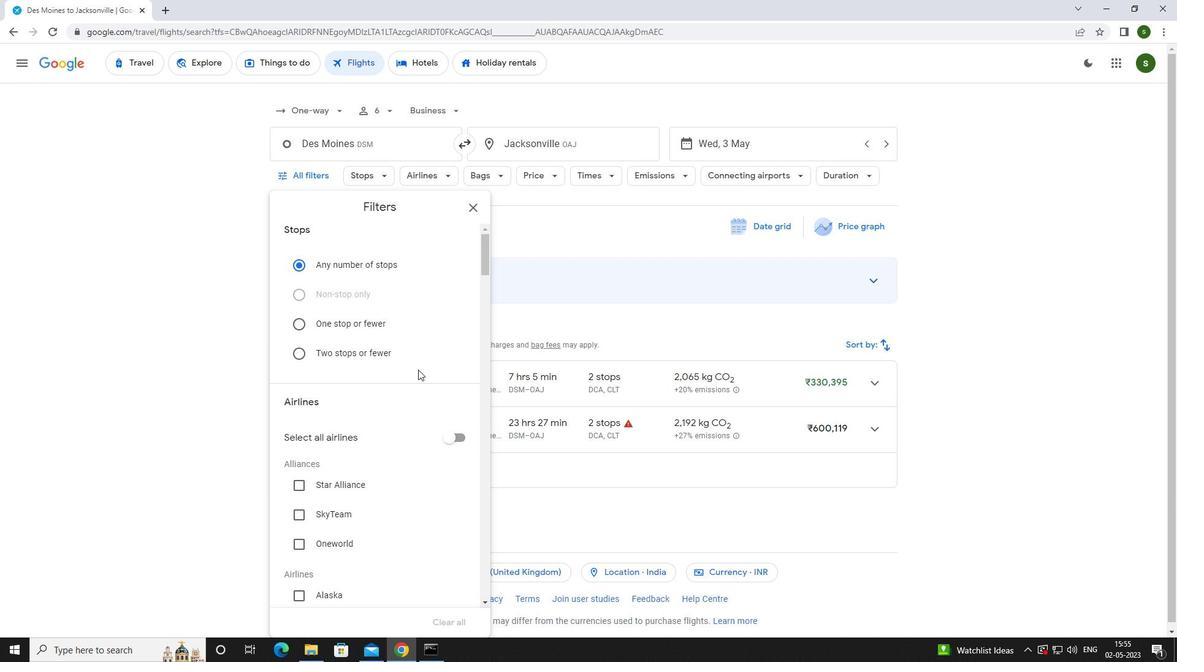 
Action: Mouse scrolled (417, 368) with delta (0, 0)
Screenshot: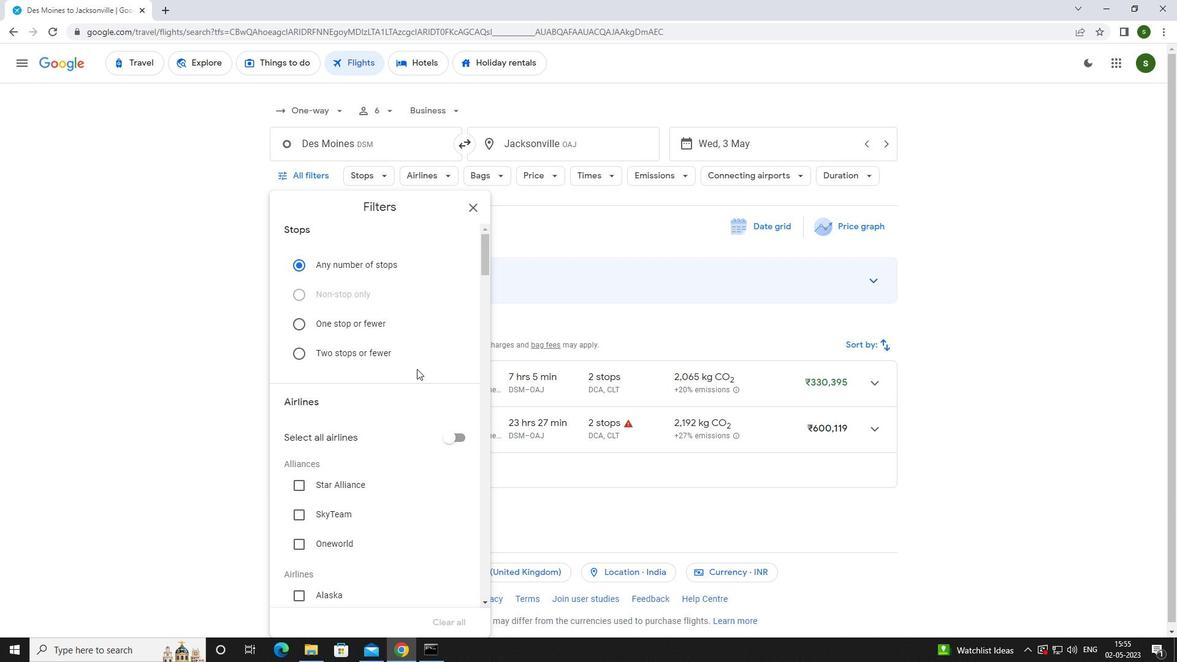 
Action: Mouse scrolled (417, 368) with delta (0, 0)
Screenshot: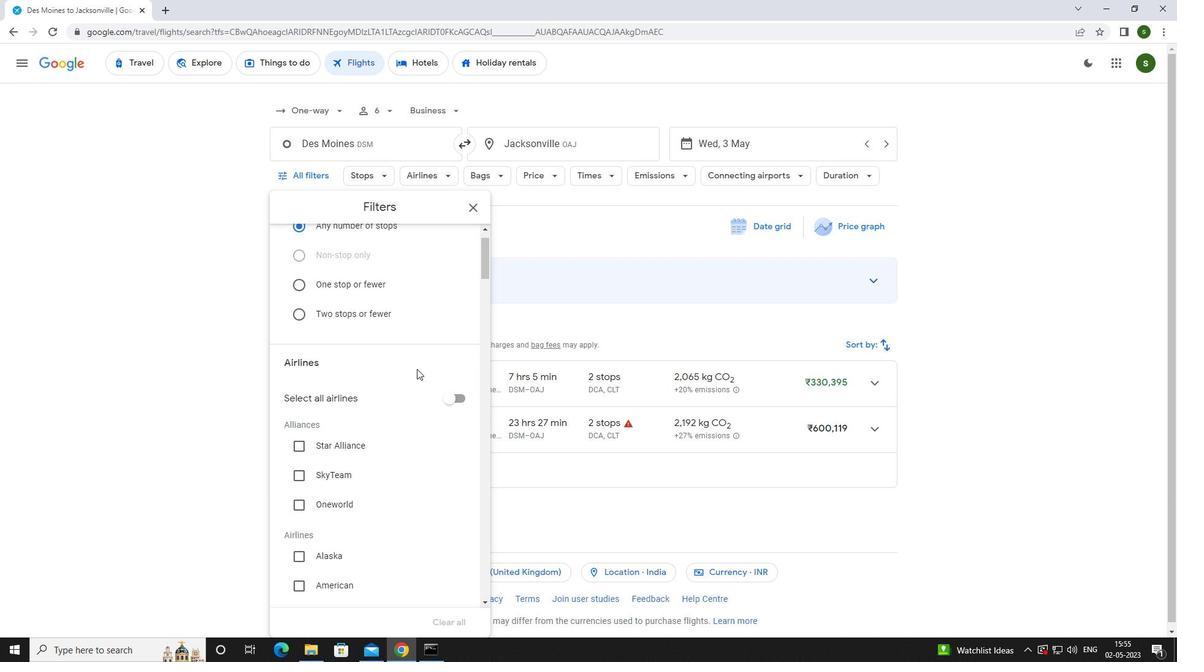 
Action: Mouse scrolled (417, 368) with delta (0, 0)
Screenshot: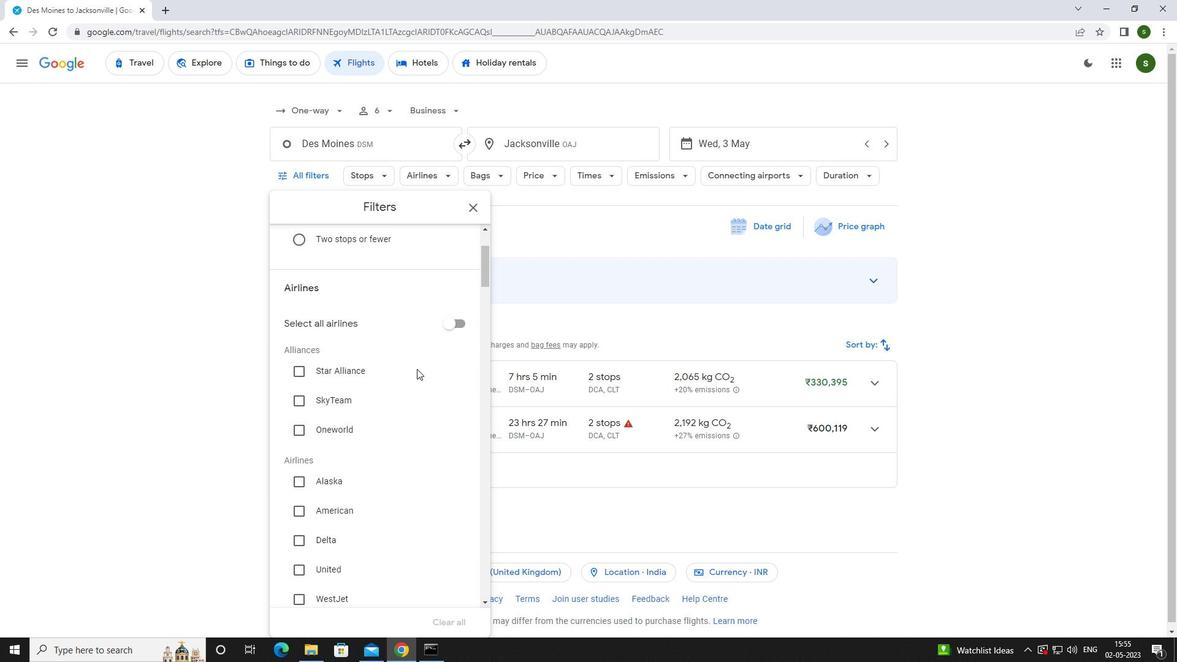 
Action: Mouse scrolled (417, 368) with delta (0, 0)
Screenshot: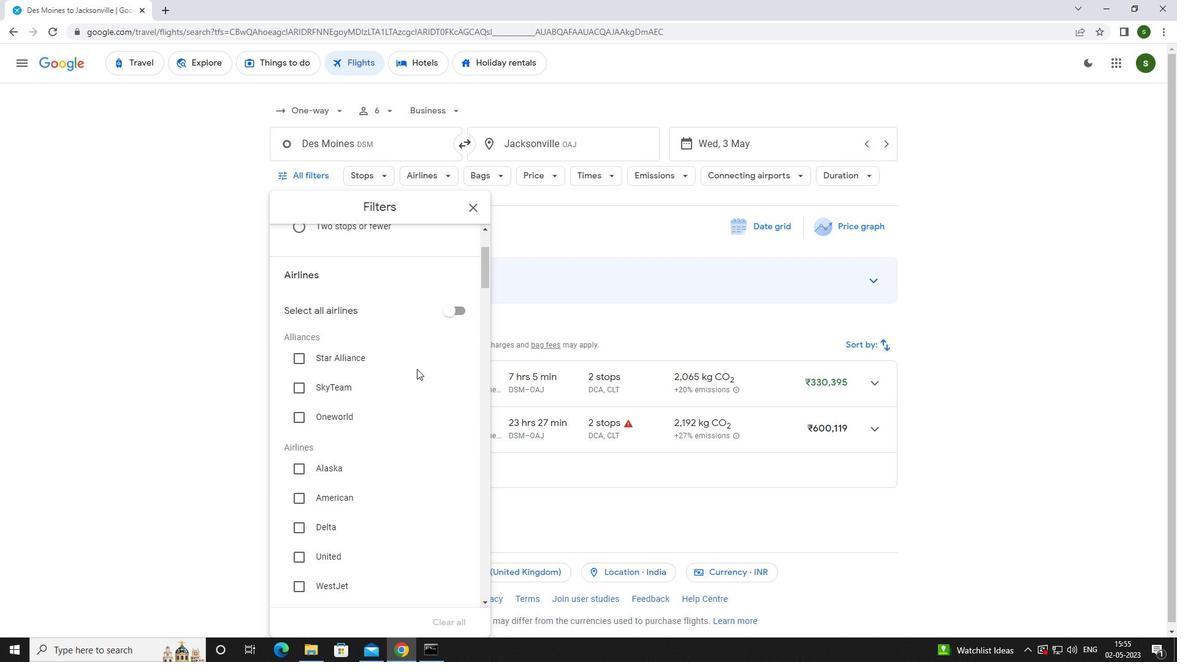 
Action: Mouse scrolled (417, 368) with delta (0, 0)
Screenshot: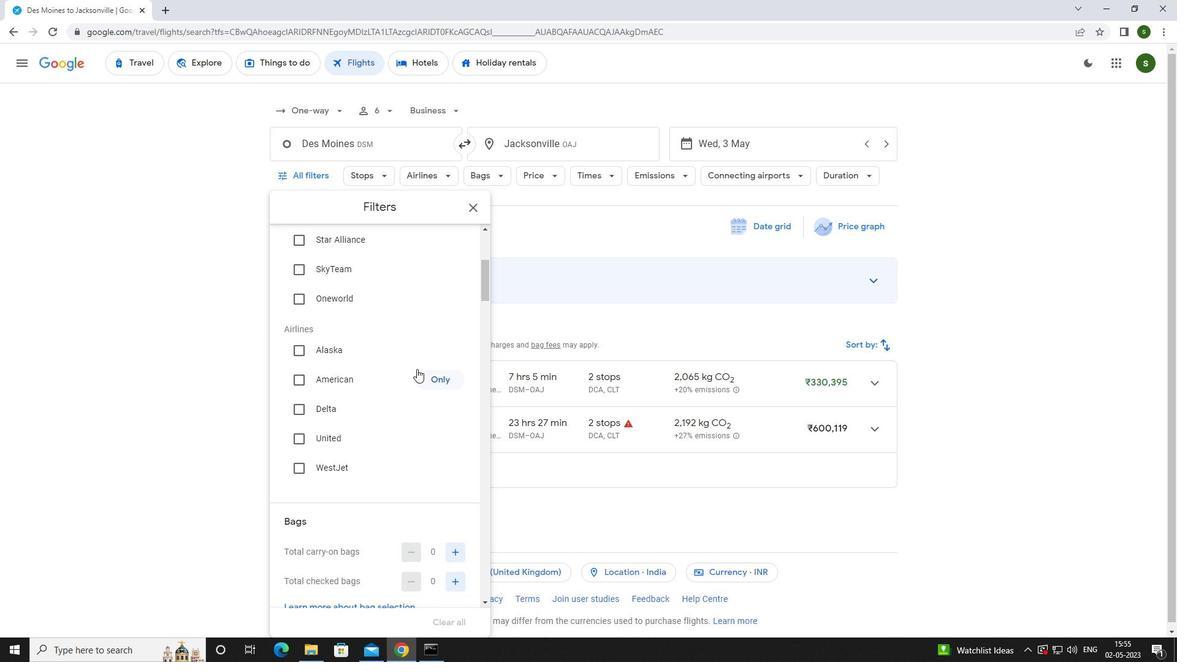 
Action: Mouse scrolled (417, 368) with delta (0, 0)
Screenshot: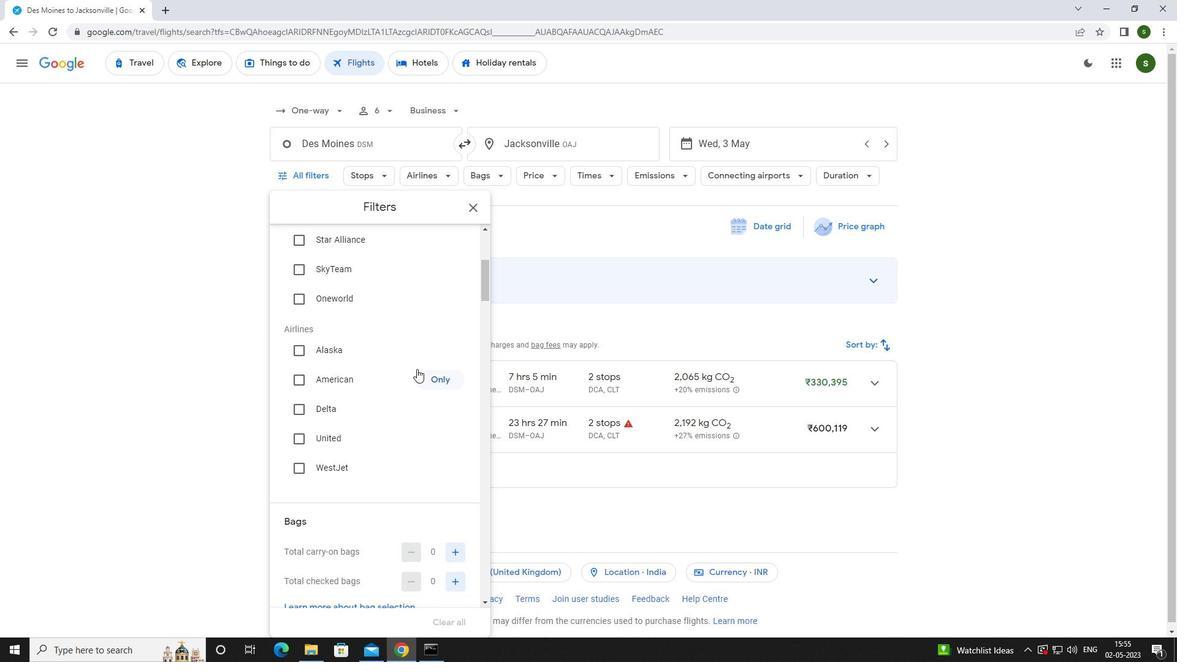 
Action: Mouse scrolled (417, 368) with delta (0, 0)
Screenshot: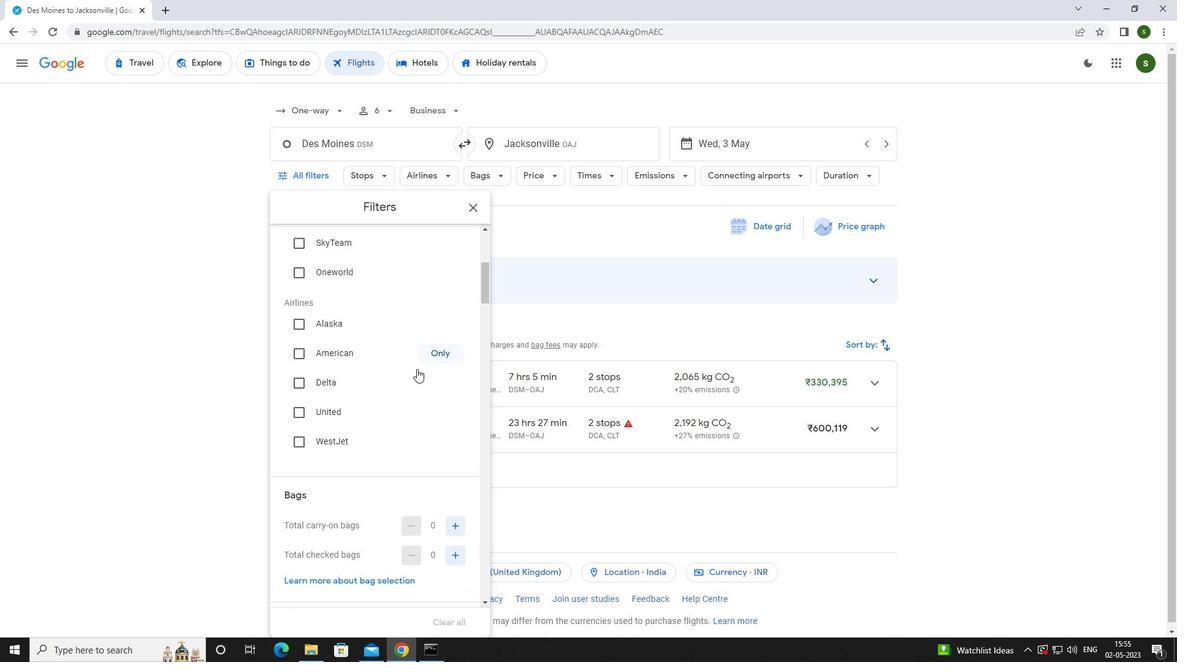 
Action: Mouse moved to (457, 403)
Screenshot: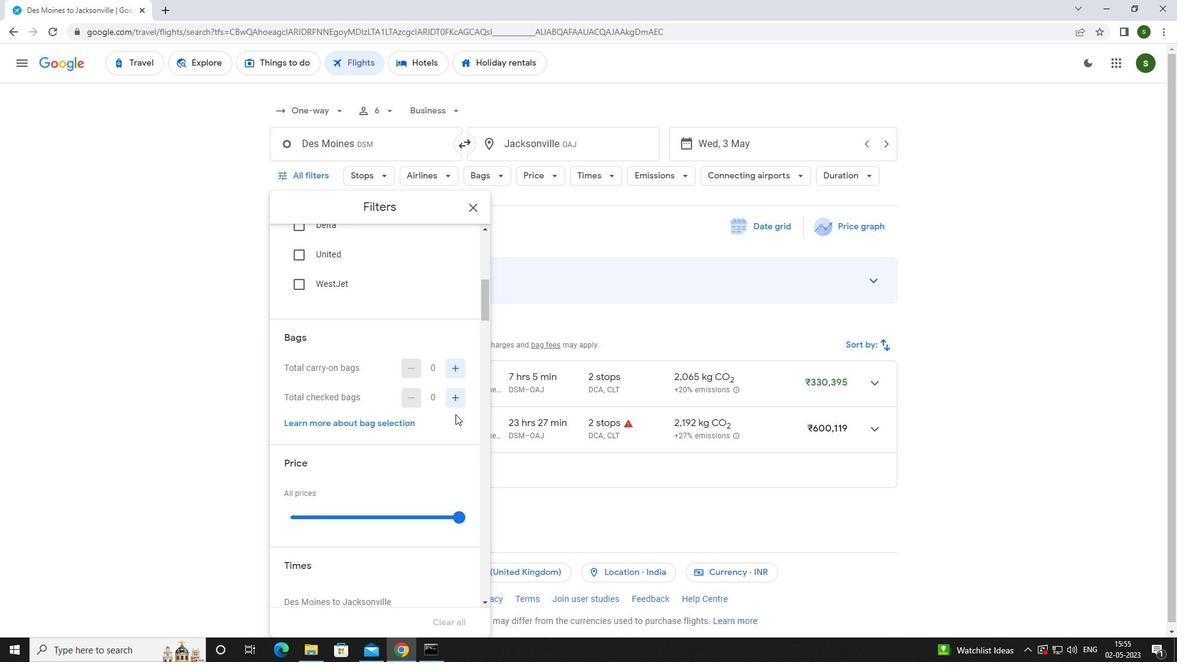 
Action: Mouse pressed left at (457, 403)
Screenshot: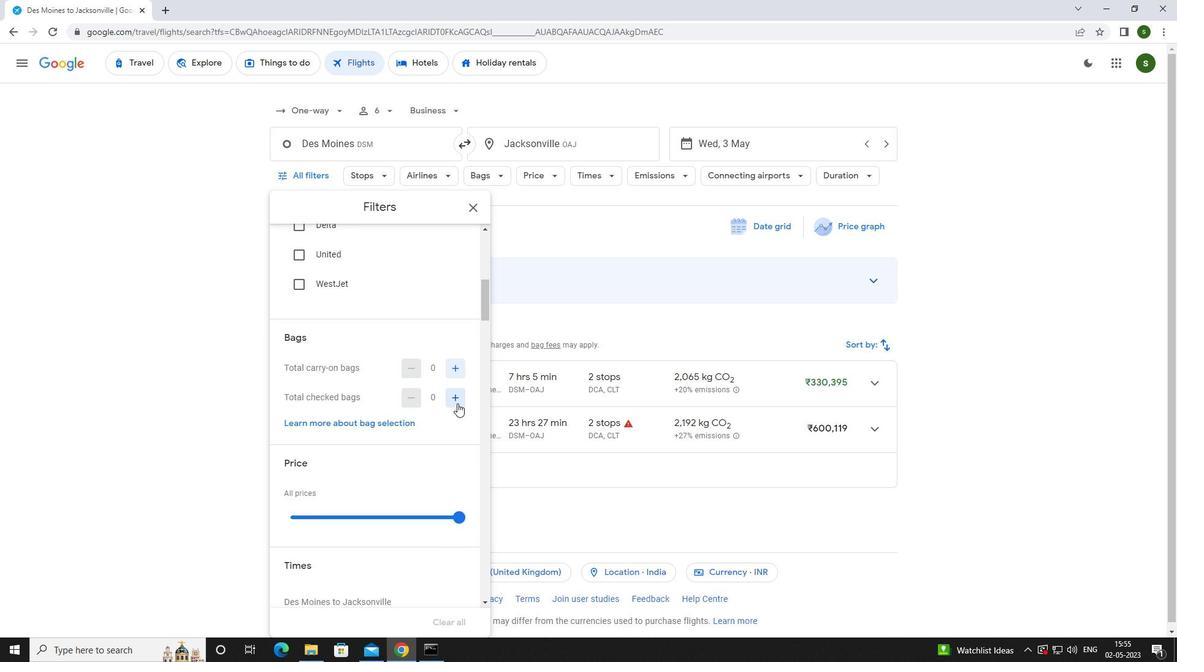 
Action: Mouse pressed left at (457, 403)
Screenshot: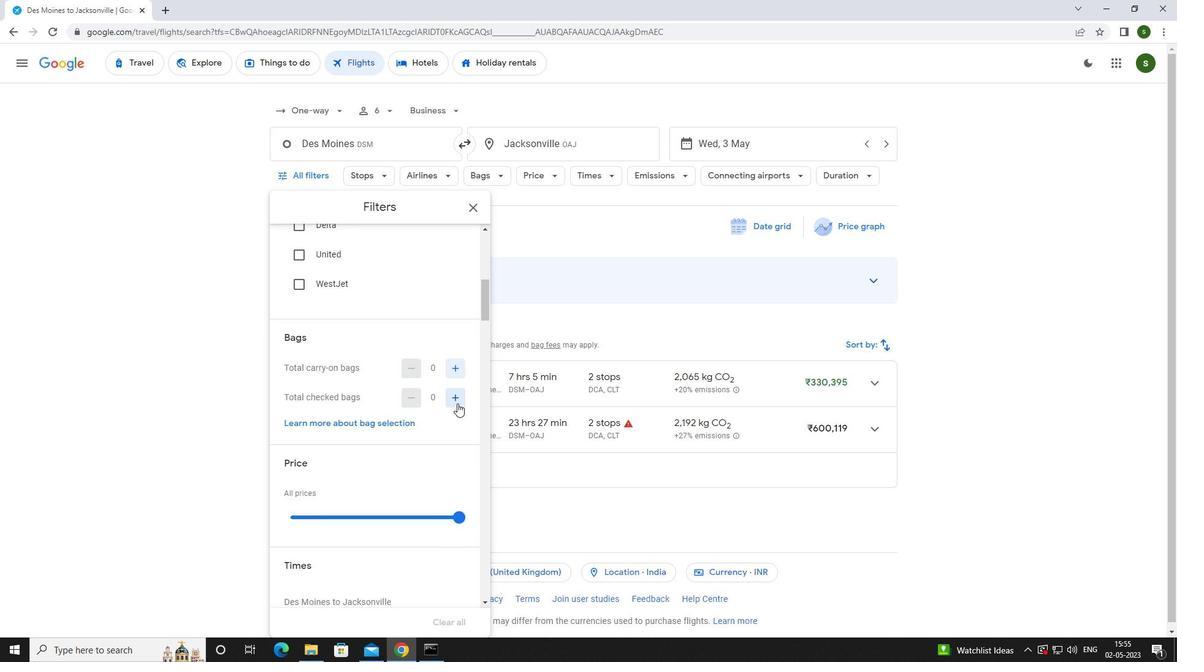 
Action: Mouse pressed left at (457, 403)
Screenshot: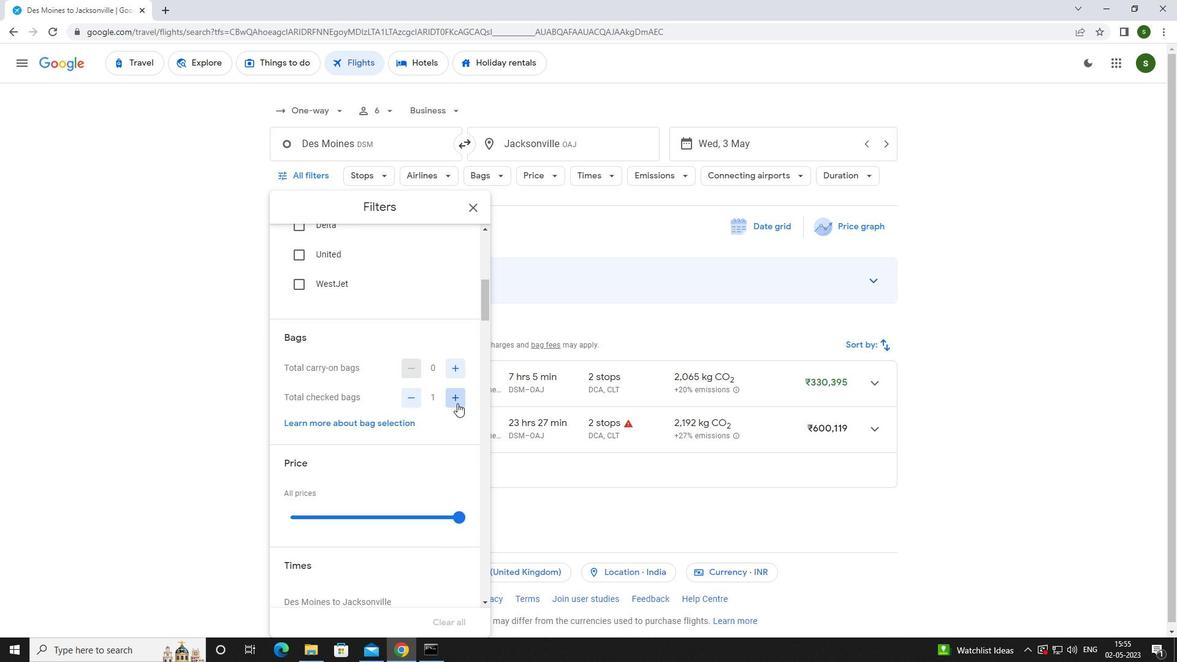 
Action: Mouse pressed left at (457, 403)
Screenshot: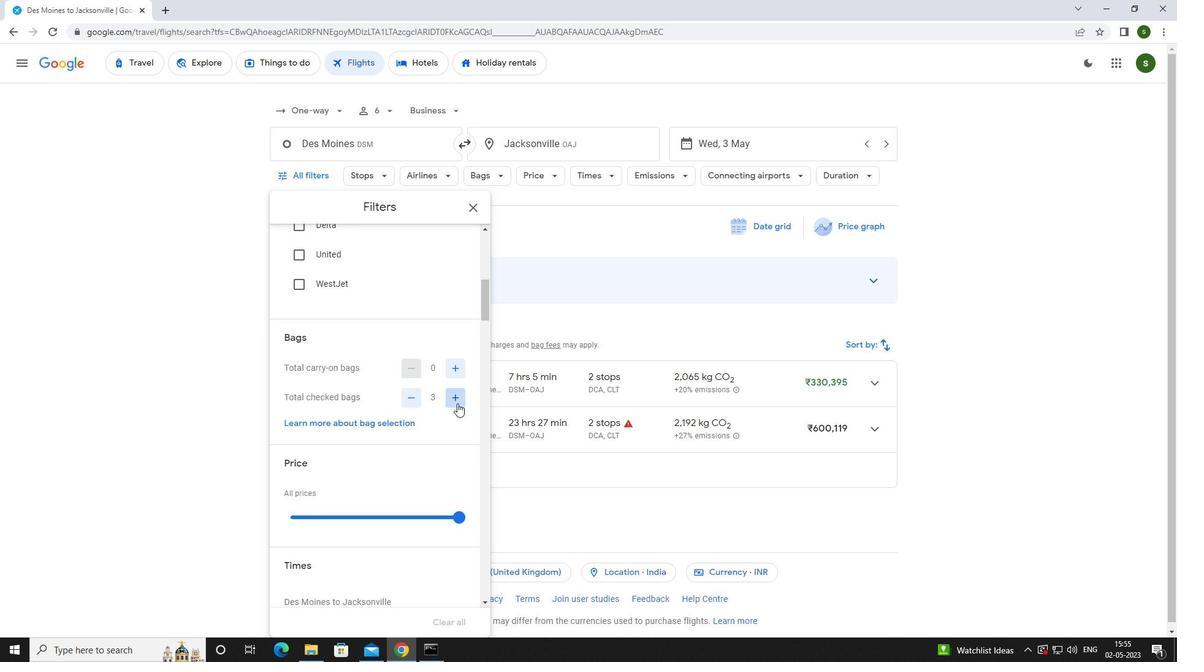 
Action: Mouse scrolled (457, 403) with delta (0, 0)
Screenshot: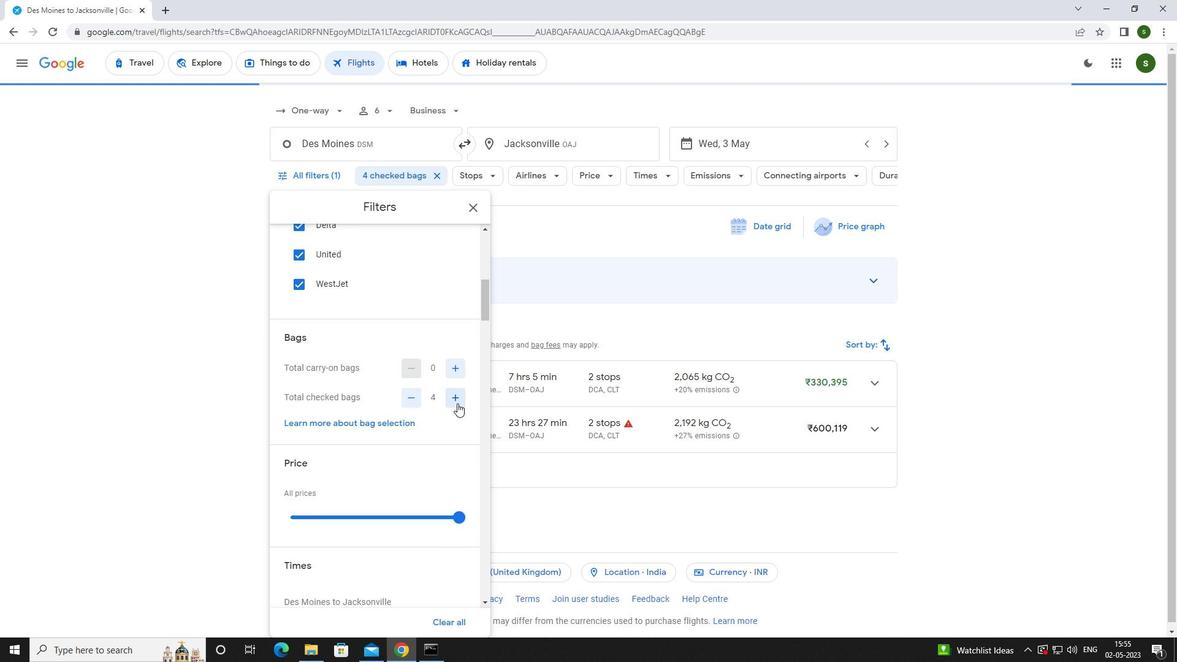 
Action: Mouse scrolled (457, 403) with delta (0, 0)
Screenshot: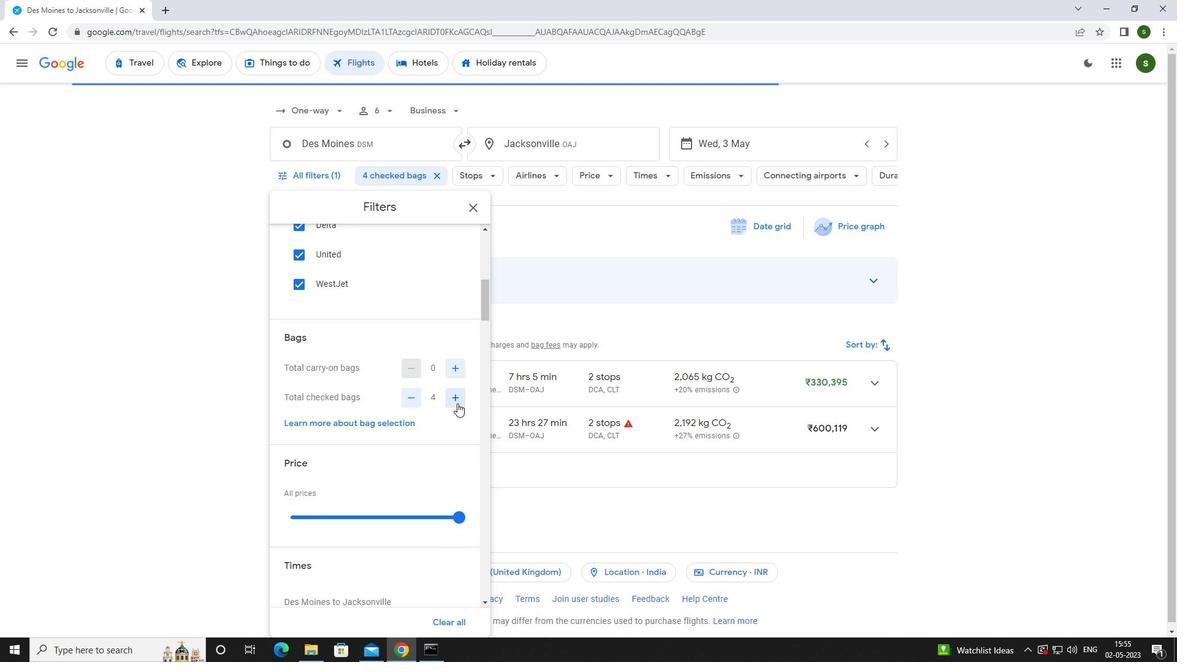 
Action: Mouse moved to (457, 397)
Screenshot: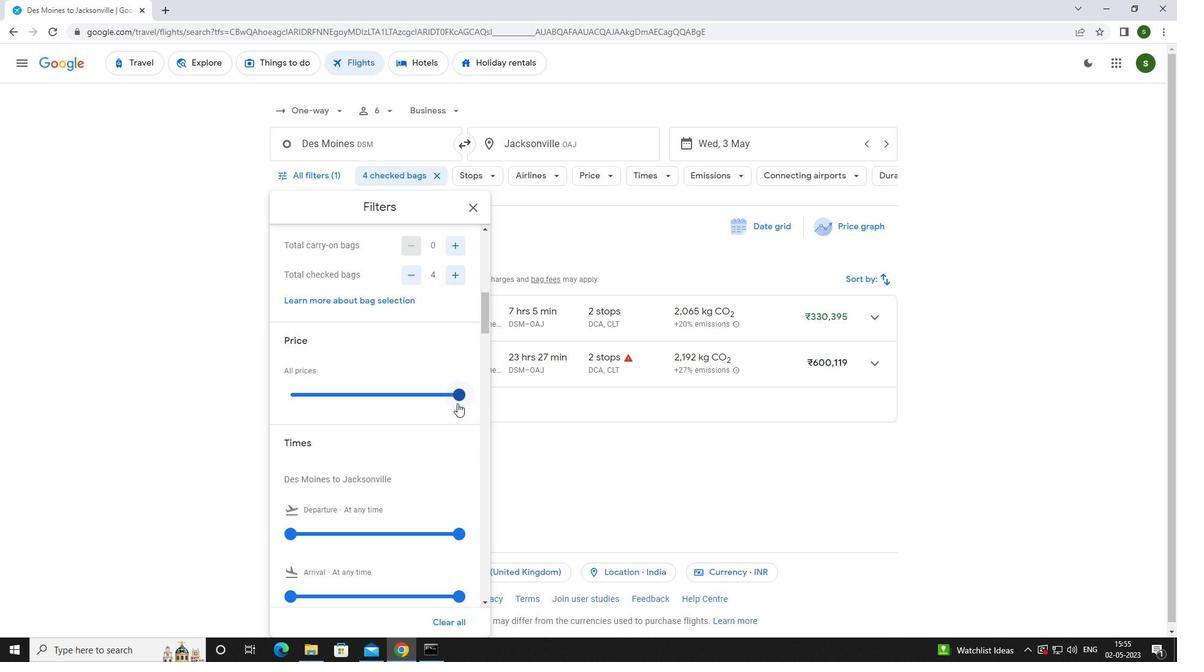 
Action: Mouse pressed left at (457, 397)
Screenshot: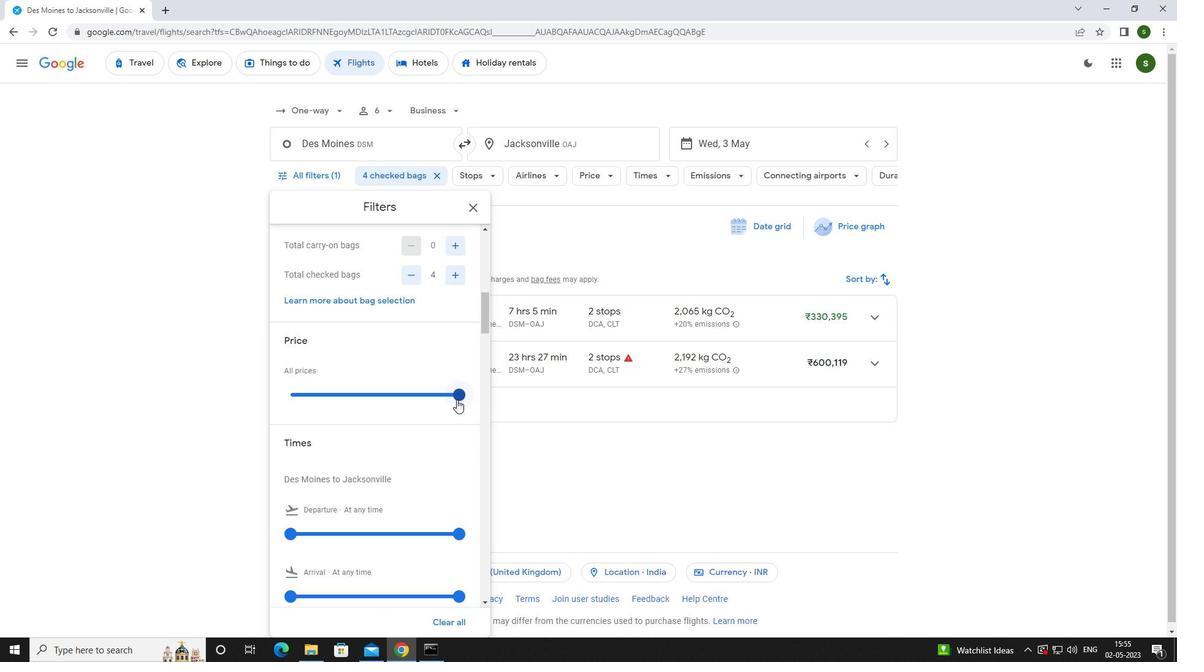 
Action: Mouse moved to (320, 434)
Screenshot: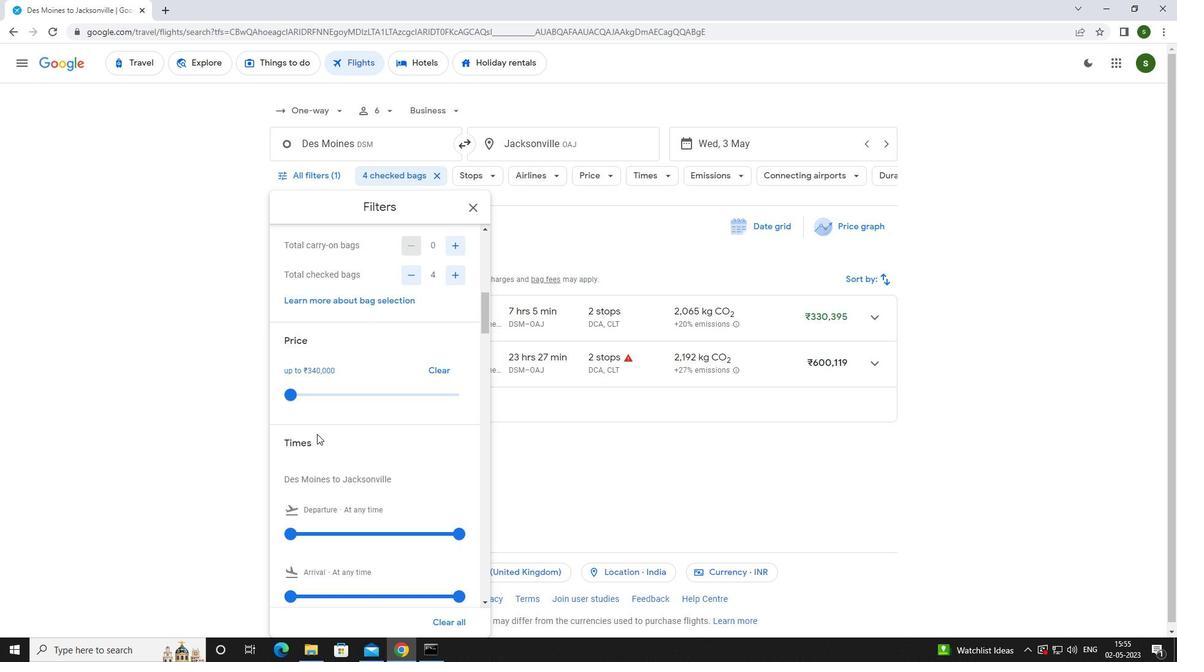 
Action: Mouse scrolled (320, 433) with delta (0, 0)
Screenshot: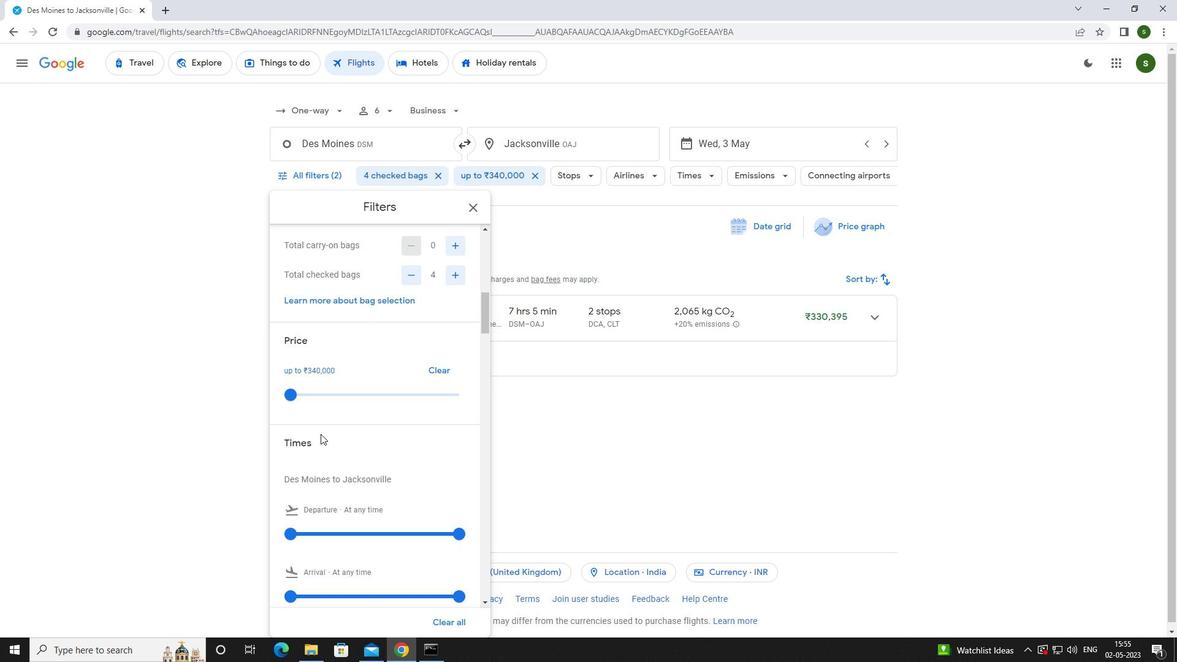 
Action: Mouse moved to (290, 471)
Screenshot: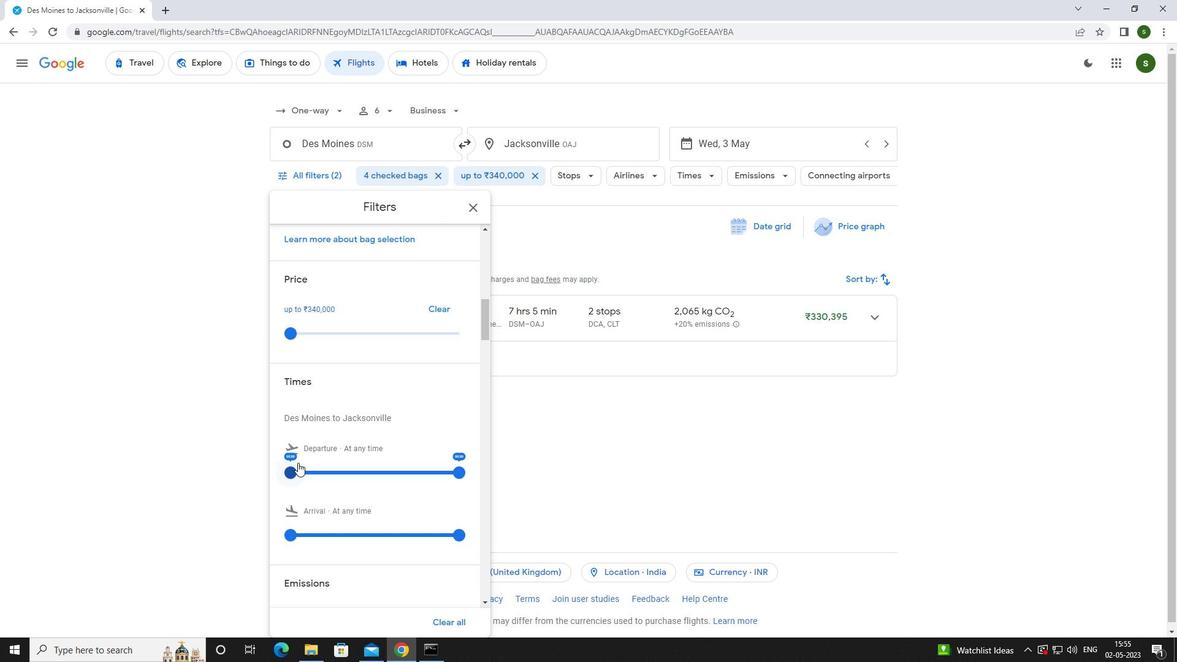 
Action: Mouse pressed left at (290, 471)
Screenshot: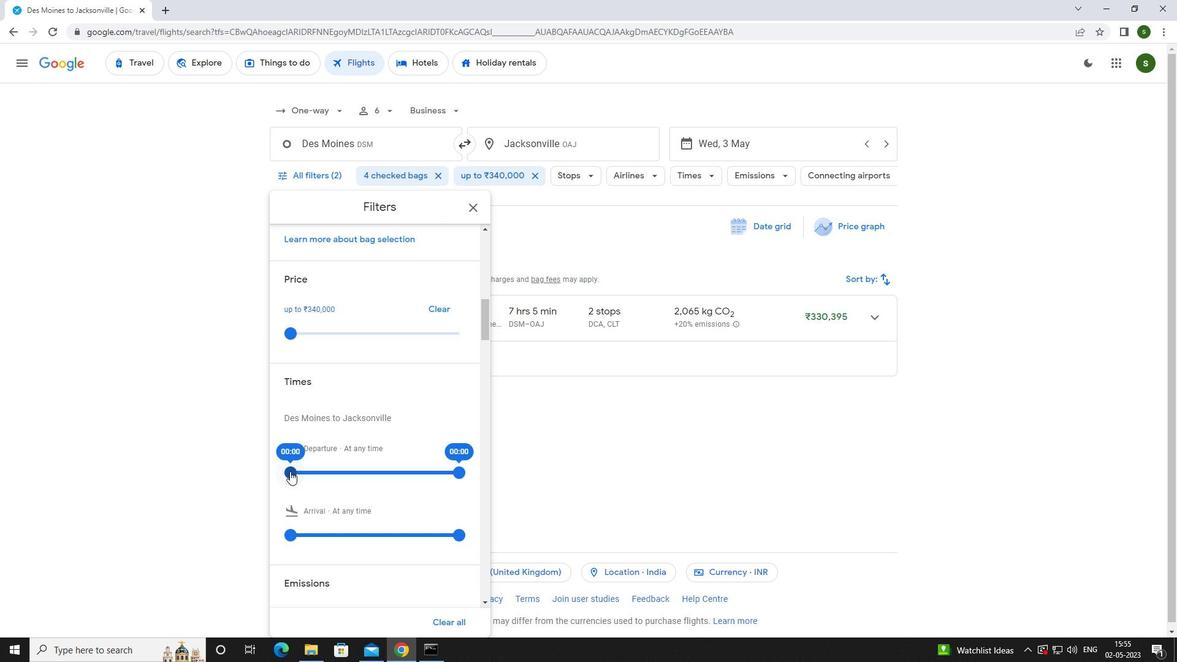 
Action: Mouse moved to (308, 455)
Screenshot: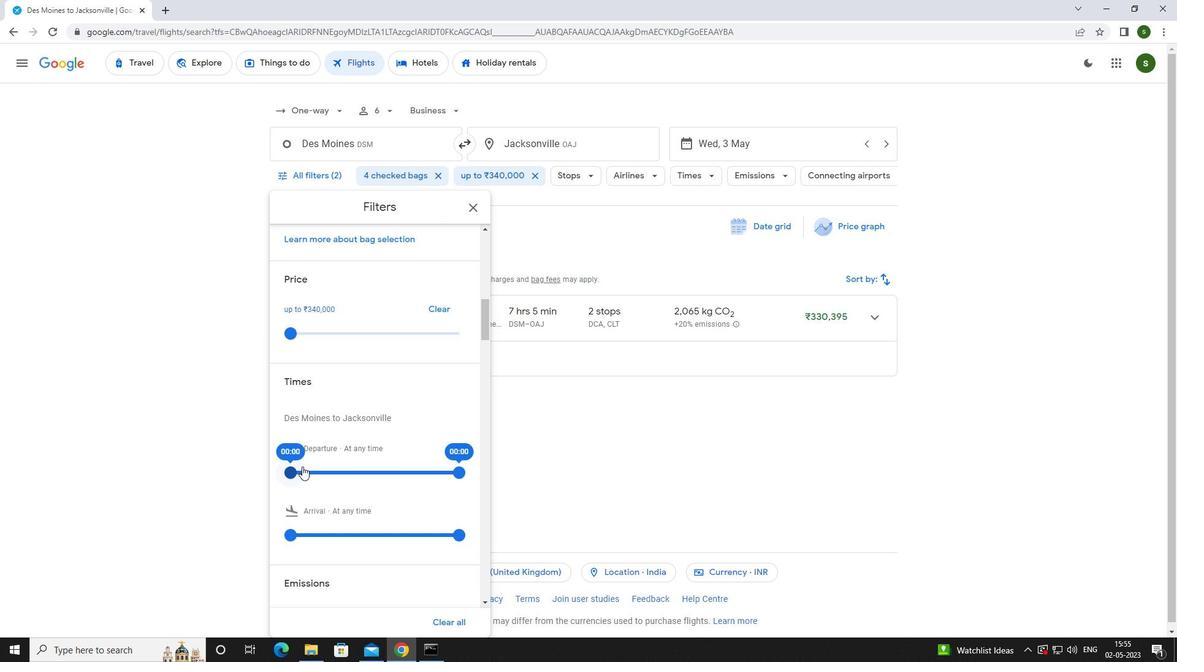 
Action: Mouse scrolled (308, 454) with delta (0, 0)
Screenshot: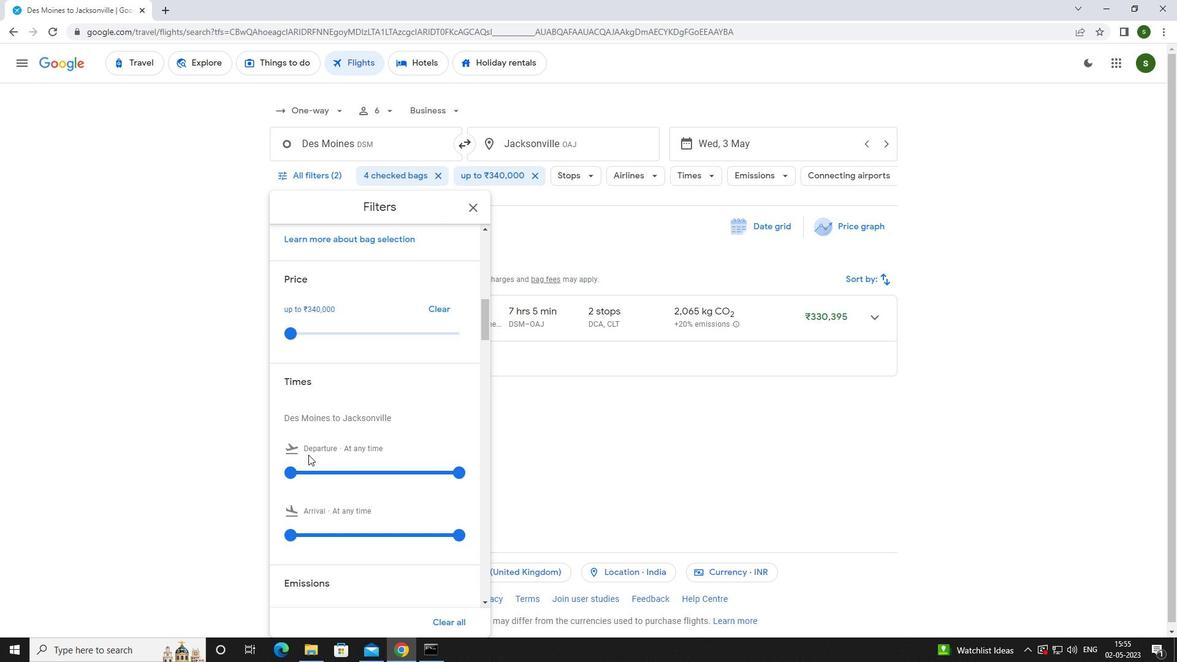 
Action: Mouse scrolled (308, 454) with delta (0, 0)
Screenshot: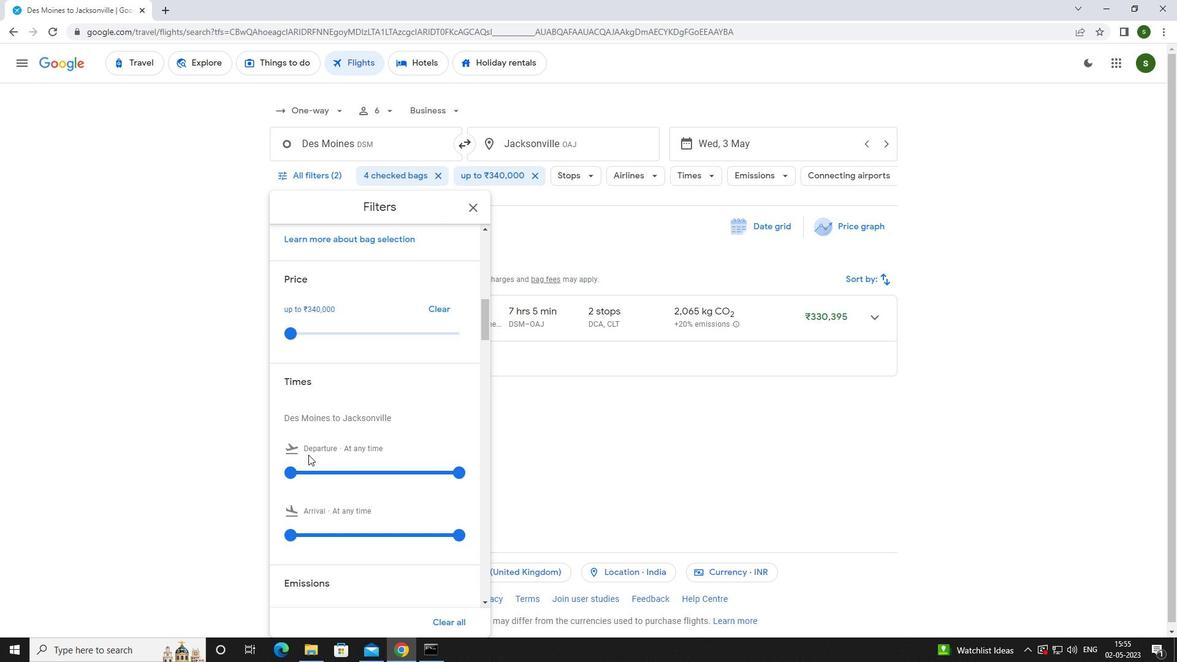 
Action: Mouse scrolled (308, 454) with delta (0, 0)
Screenshot: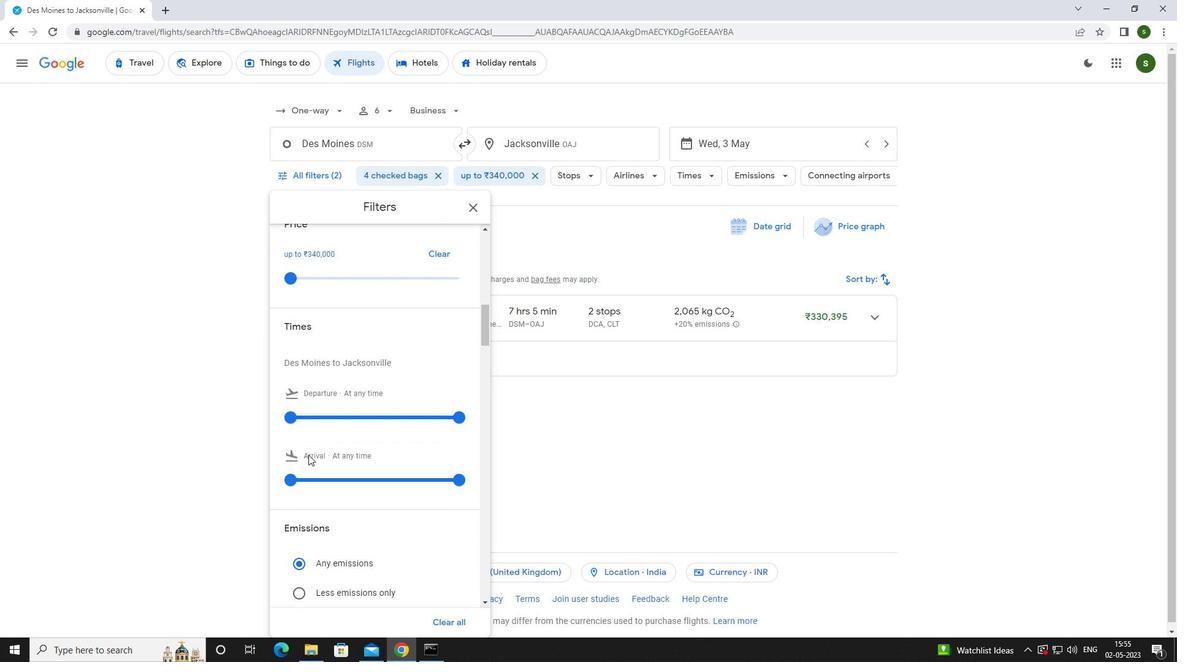
Action: Mouse scrolled (308, 454) with delta (0, 0)
Screenshot: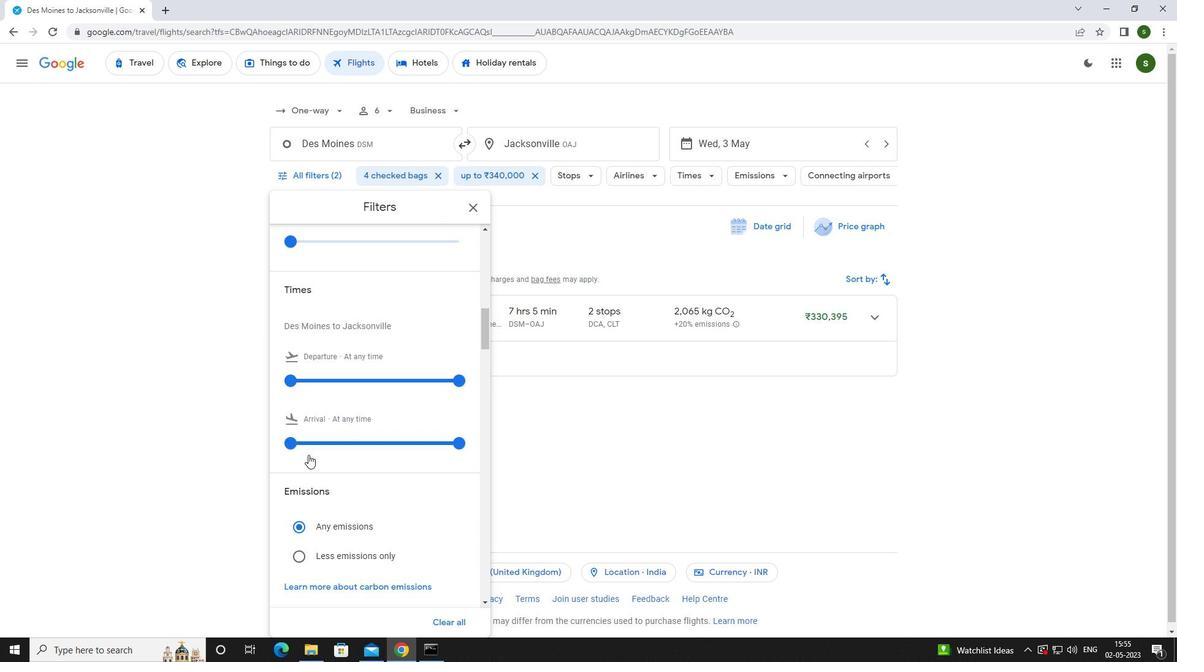 
Action: Mouse moved to (301, 401)
Screenshot: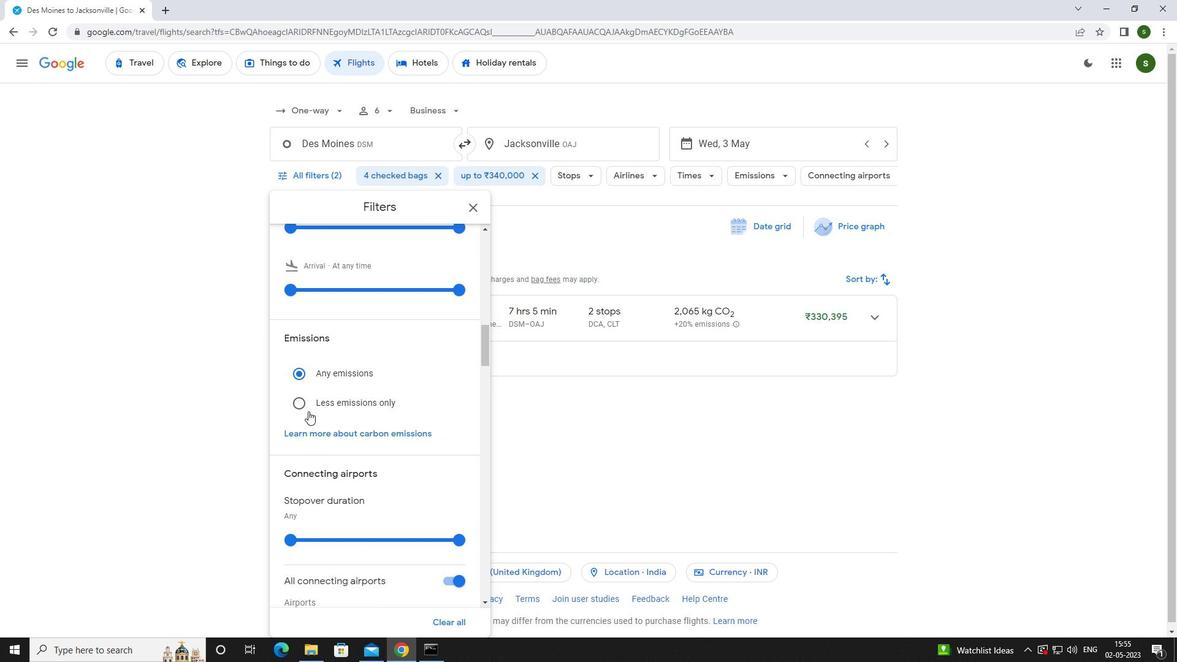 
Action: Mouse pressed left at (301, 401)
Screenshot: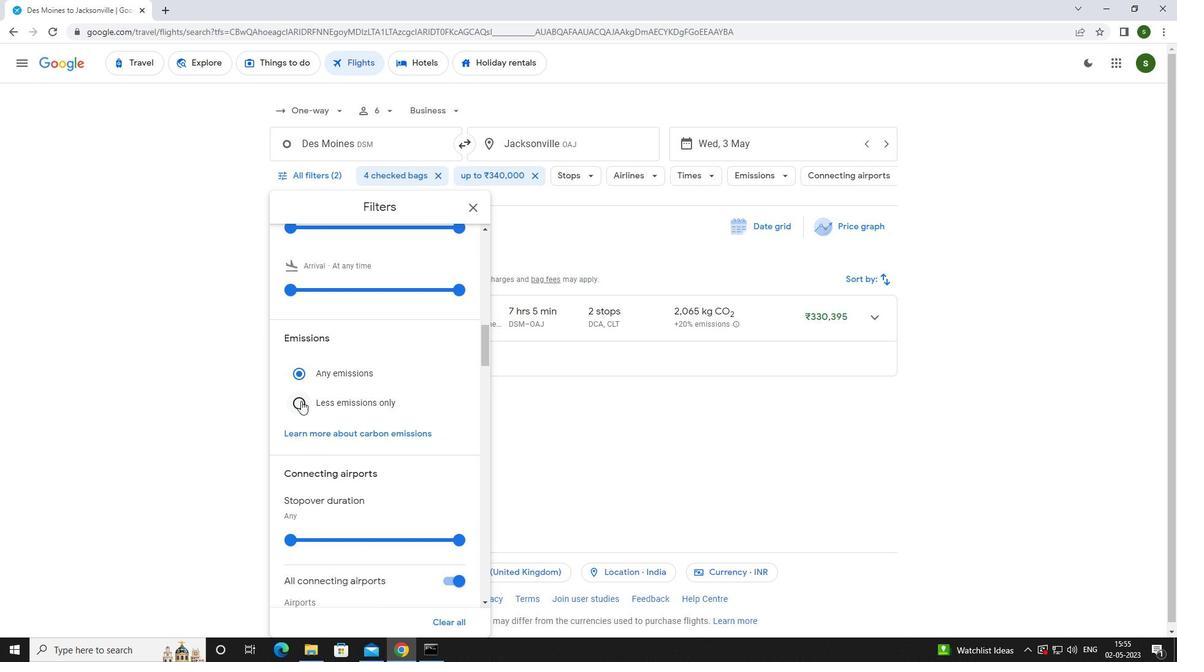 
Action: Mouse moved to (612, 449)
Screenshot: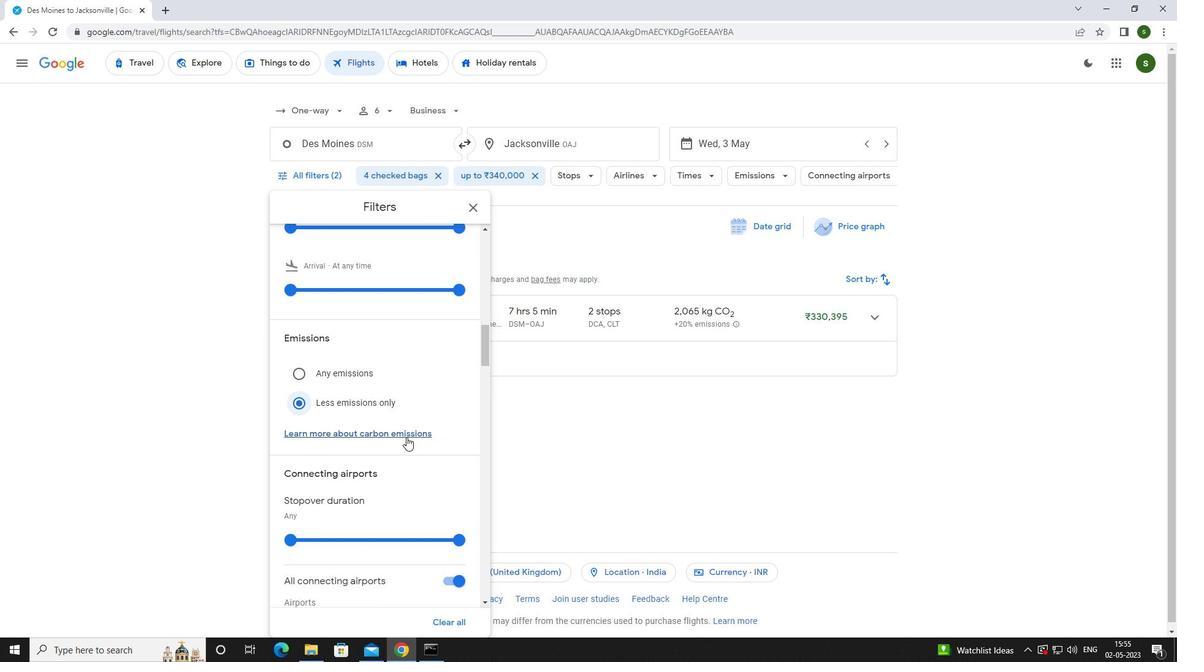 
Action: Mouse pressed left at (612, 449)
Screenshot: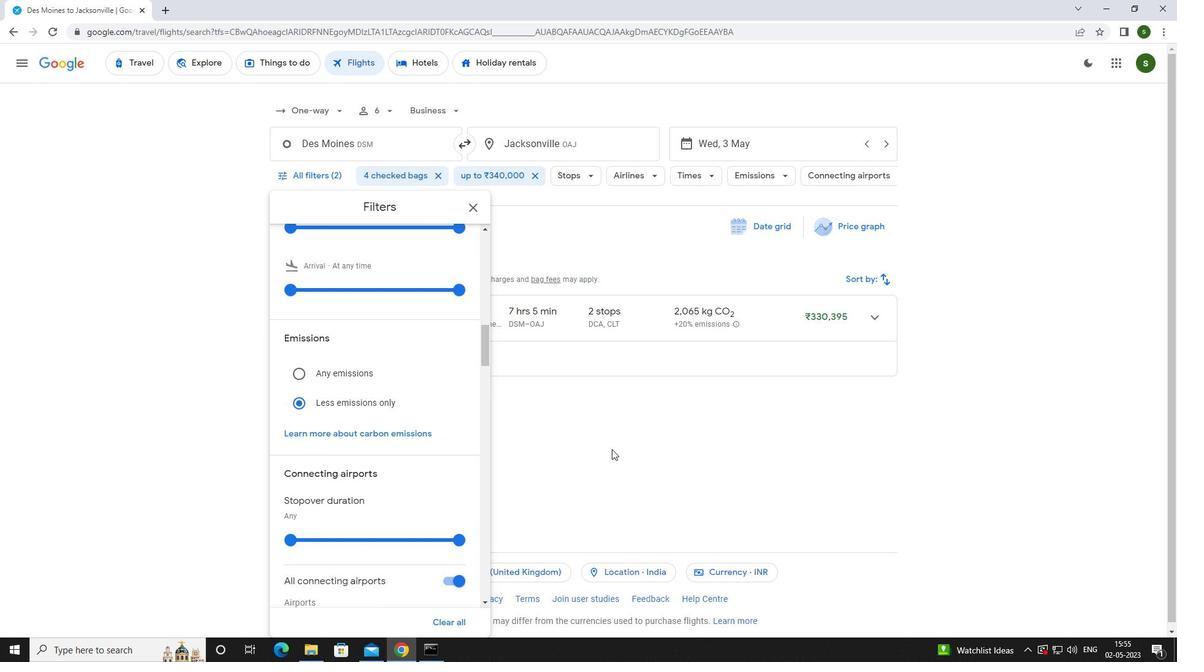 
